 Task: Look for space in Niscemi, Italy from 4th June, 2023 to 15th June, 2023 for 2 adults in price range Rs.10000 to Rs.15000. Place can be entire place with 1  bedroom having 1 bed and 1 bathroom. Property type can be house, flat, guest house, hotel. Booking option can be shelf check-in. Required host language is English.
Action: Mouse moved to (470, 79)
Screenshot: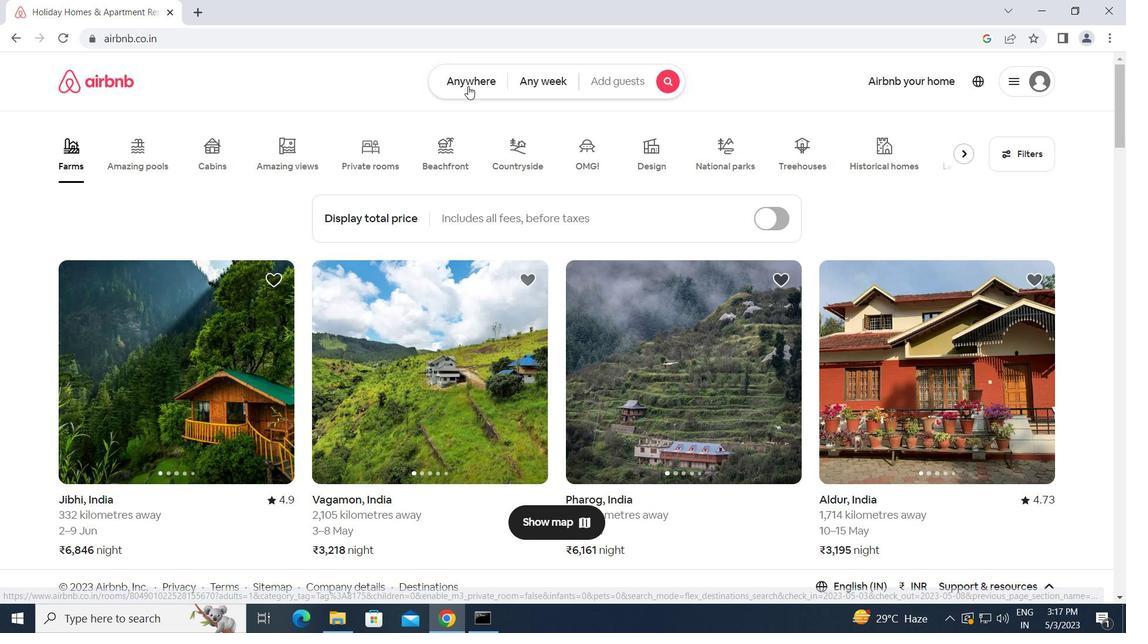 
Action: Mouse pressed left at (470, 79)
Screenshot: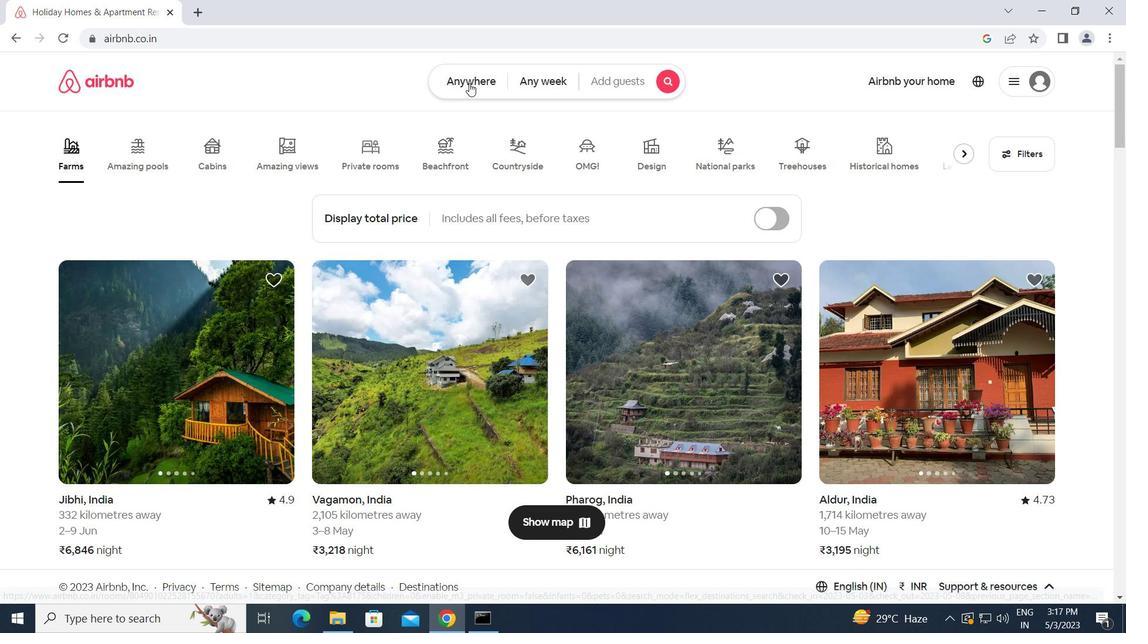 
Action: Mouse moved to (412, 124)
Screenshot: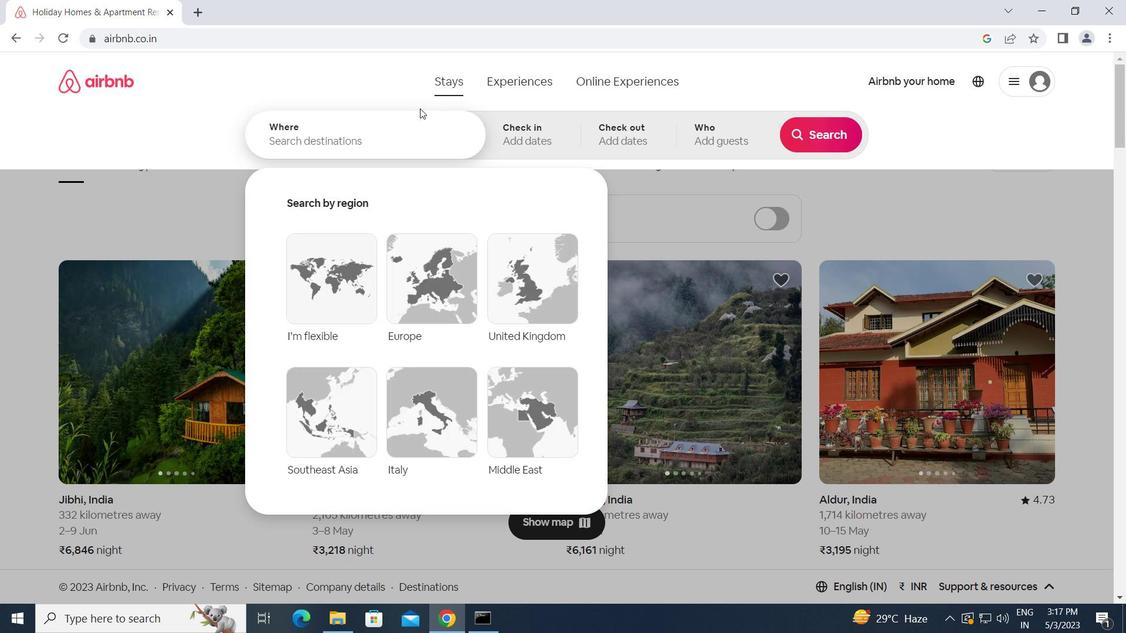 
Action: Mouse pressed left at (412, 124)
Screenshot: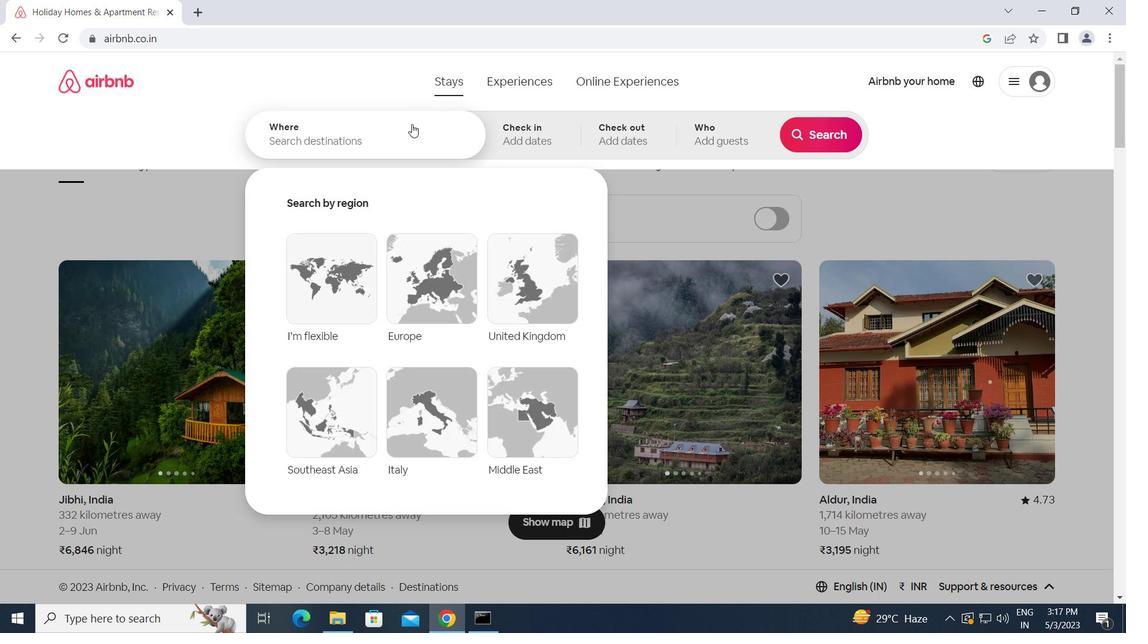 
Action: Key pressed <Key.caps_lock>n<Key.caps_lock>iscemi,<Key.space><Key.caps_lock>i<Key.caps_lock>taly<Key.enter>
Screenshot: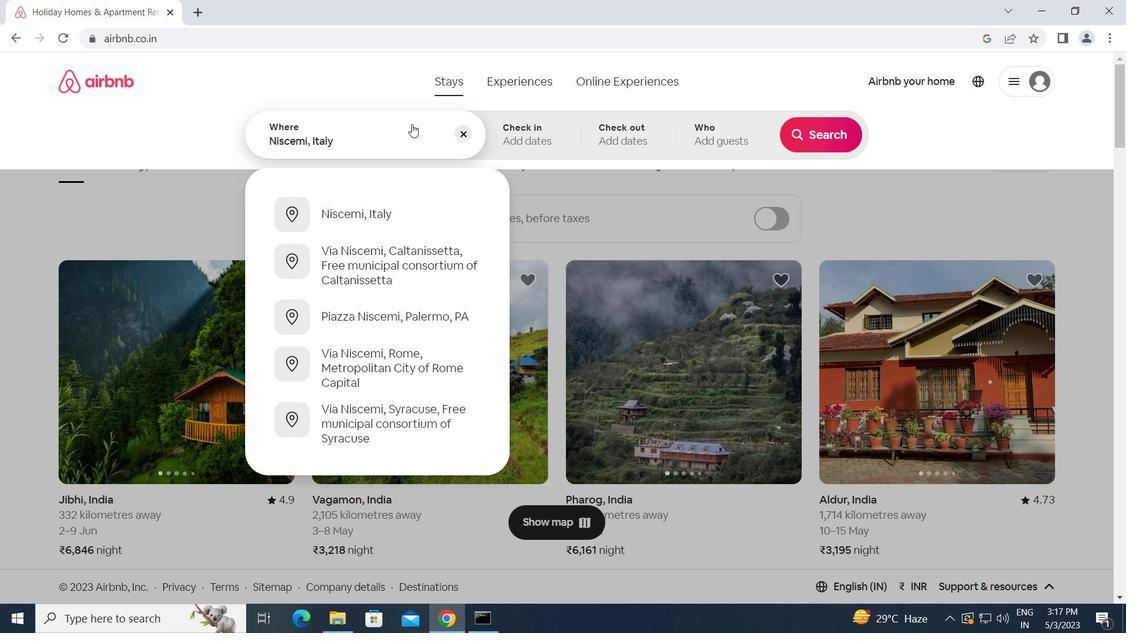 
Action: Mouse moved to (591, 351)
Screenshot: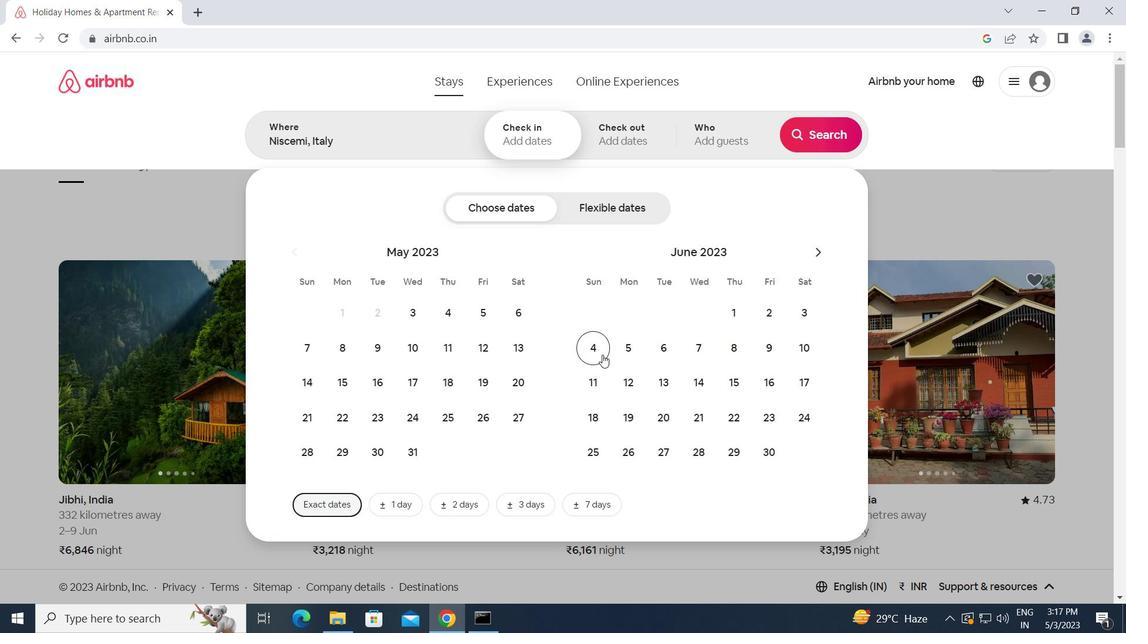 
Action: Mouse pressed left at (591, 351)
Screenshot: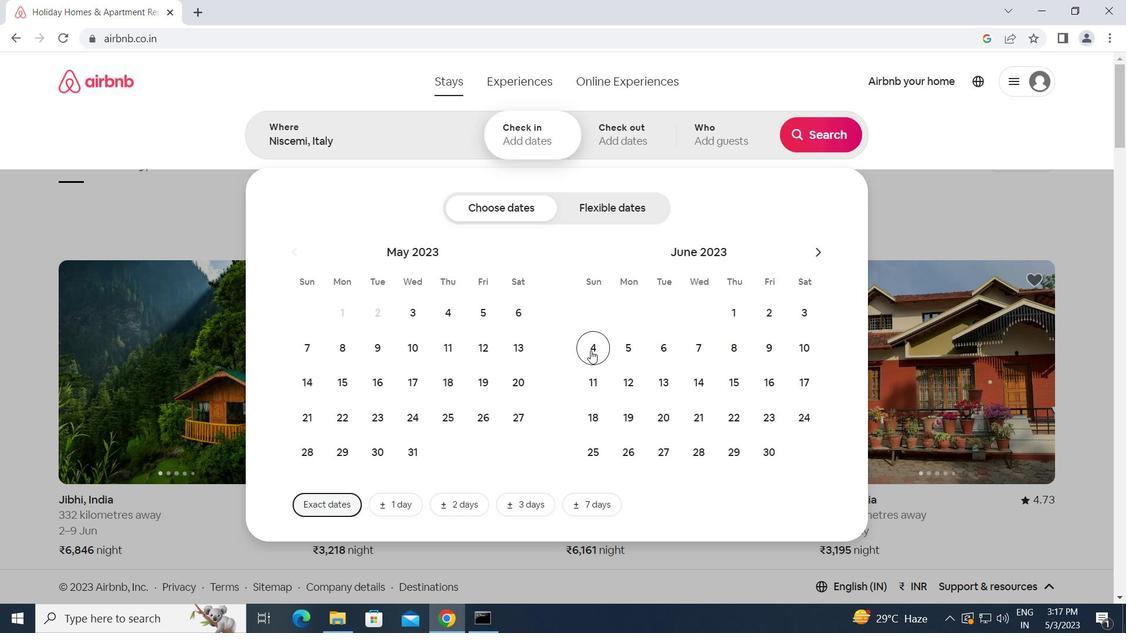 
Action: Mouse moved to (731, 382)
Screenshot: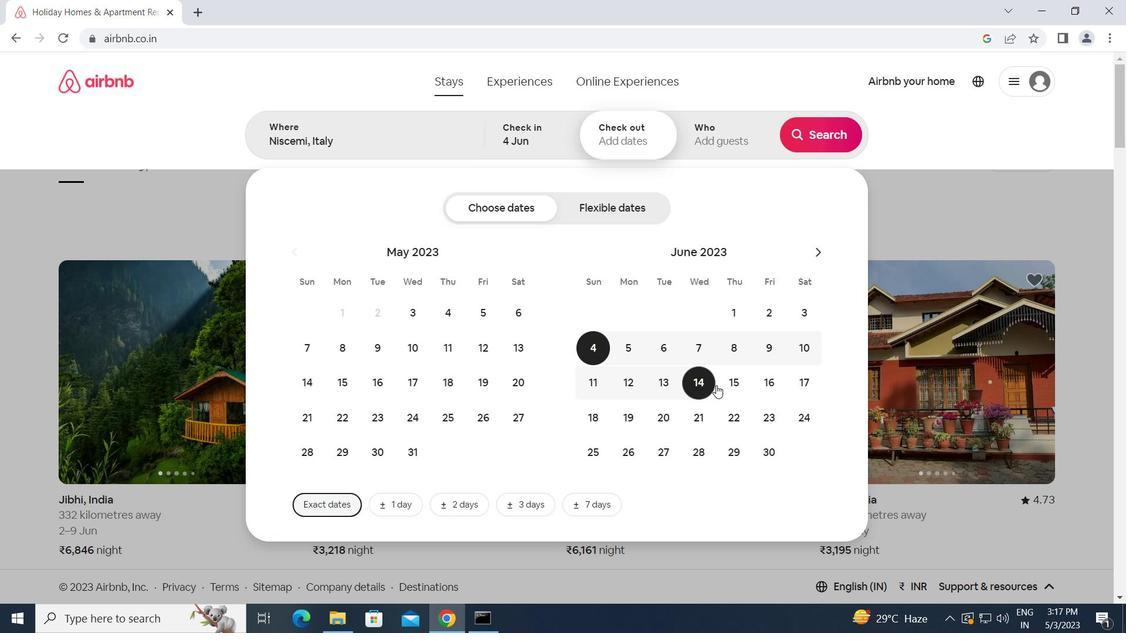 
Action: Mouse pressed left at (731, 382)
Screenshot: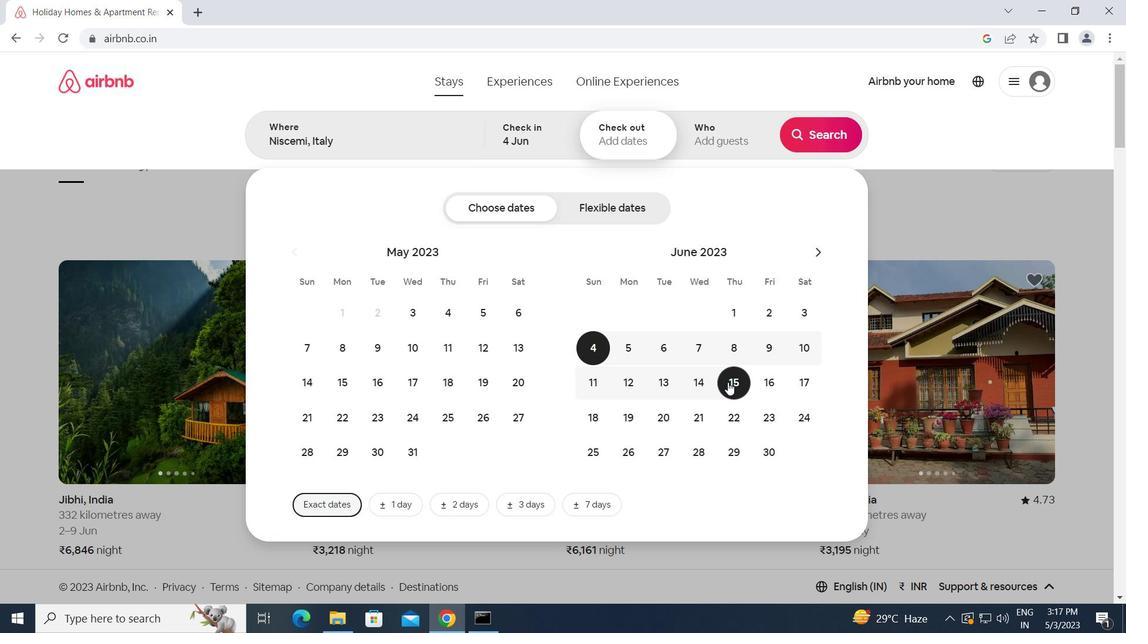 
Action: Mouse moved to (707, 144)
Screenshot: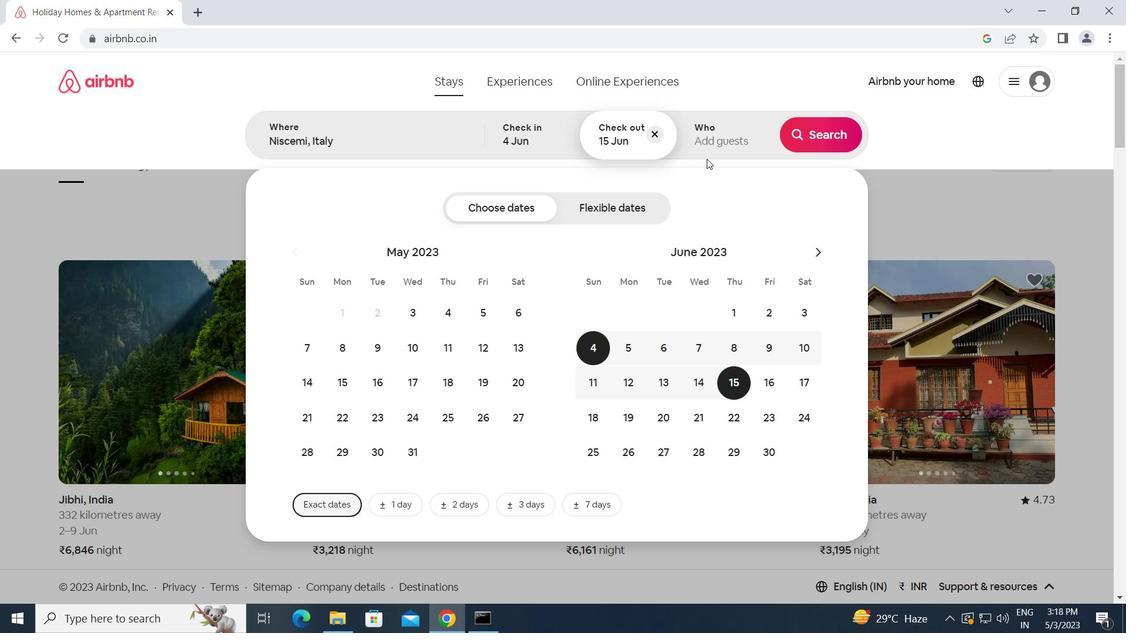 
Action: Mouse pressed left at (707, 144)
Screenshot: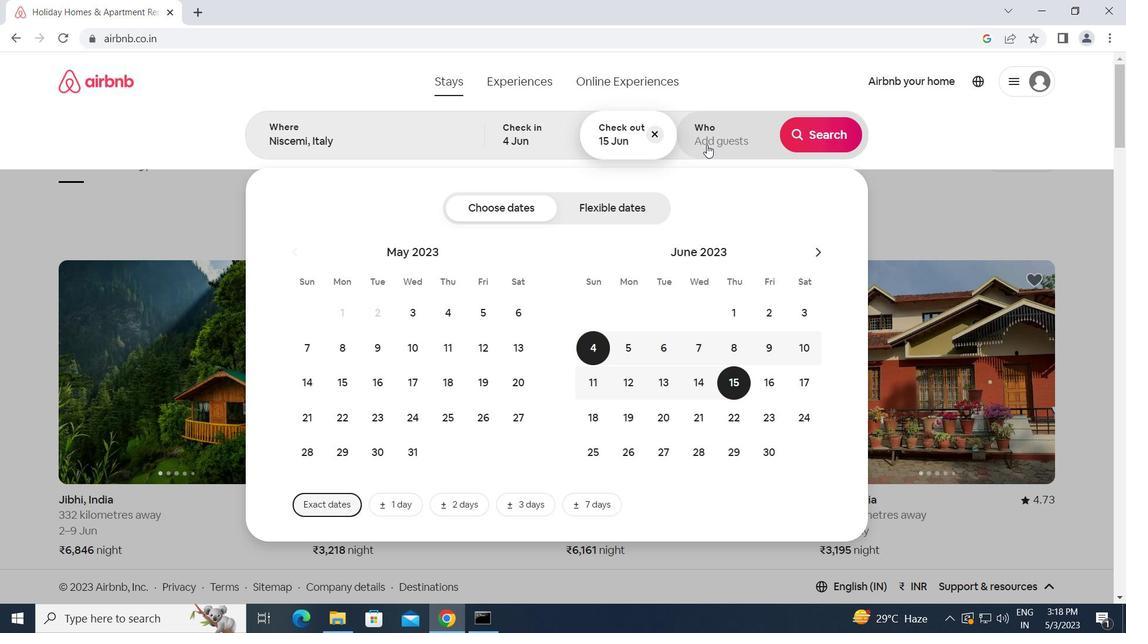 
Action: Mouse moved to (829, 208)
Screenshot: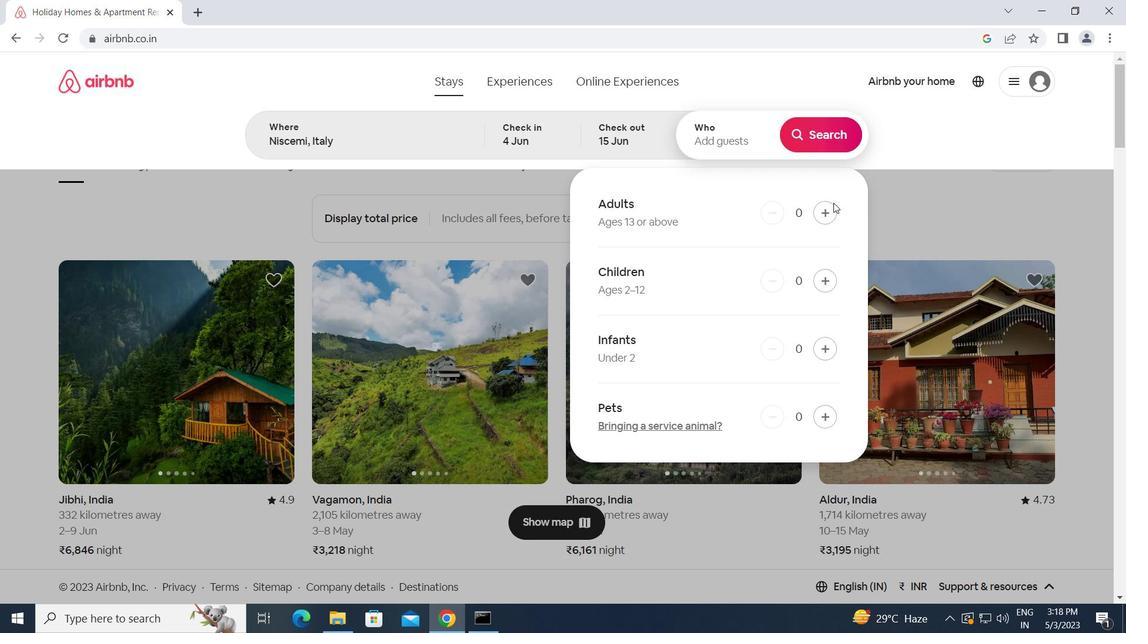 
Action: Mouse pressed left at (829, 208)
Screenshot: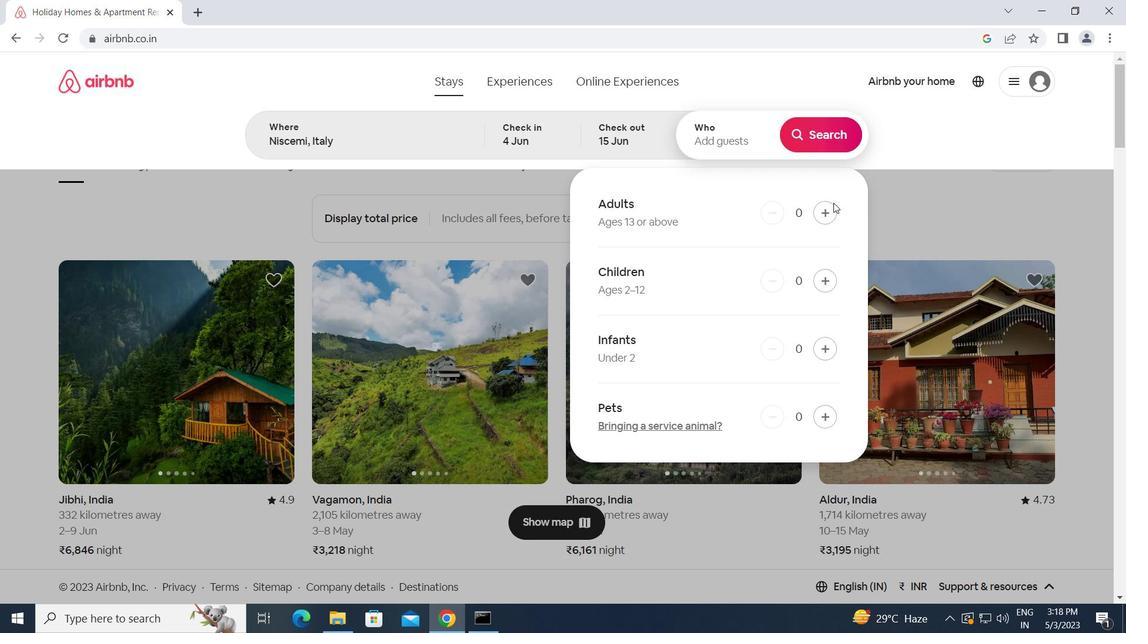 
Action: Mouse pressed left at (829, 208)
Screenshot: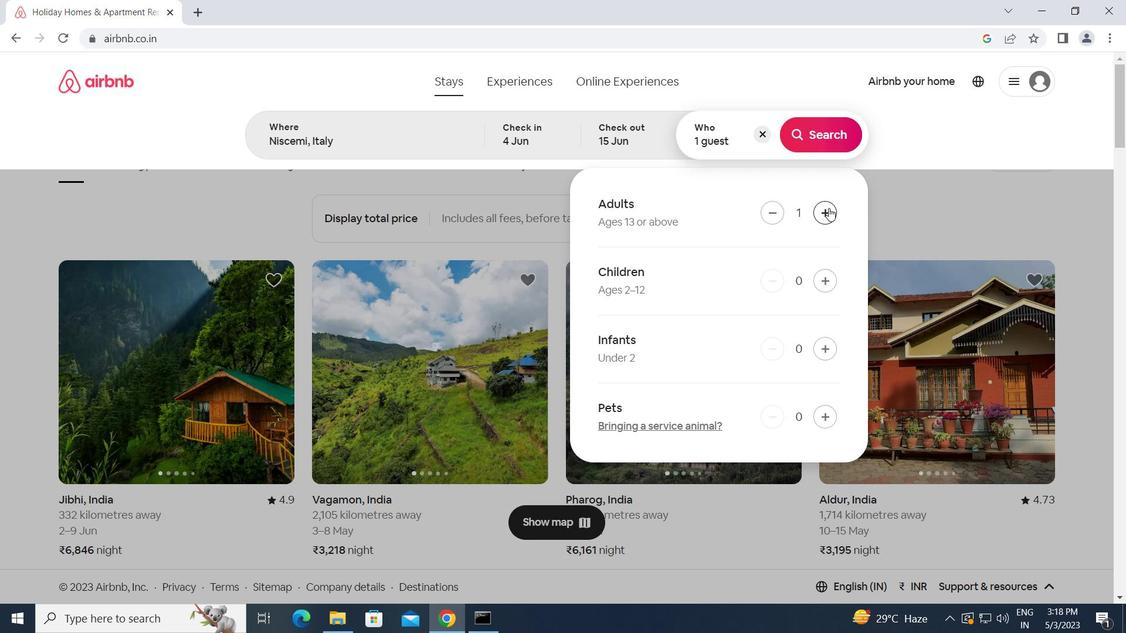 
Action: Mouse moved to (819, 142)
Screenshot: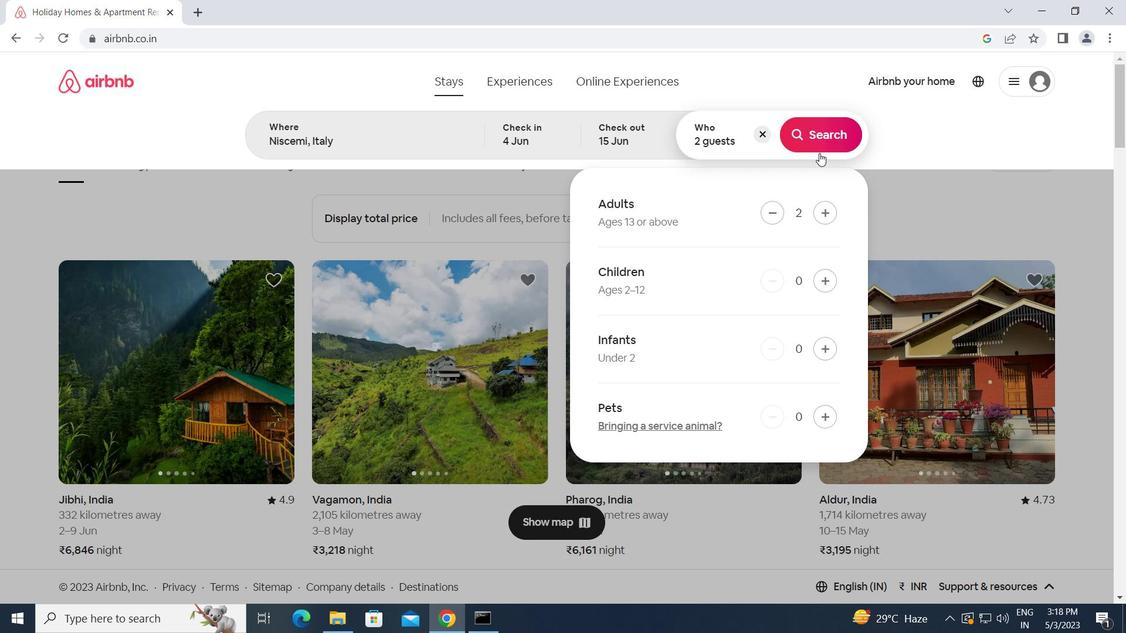 
Action: Mouse pressed left at (819, 142)
Screenshot: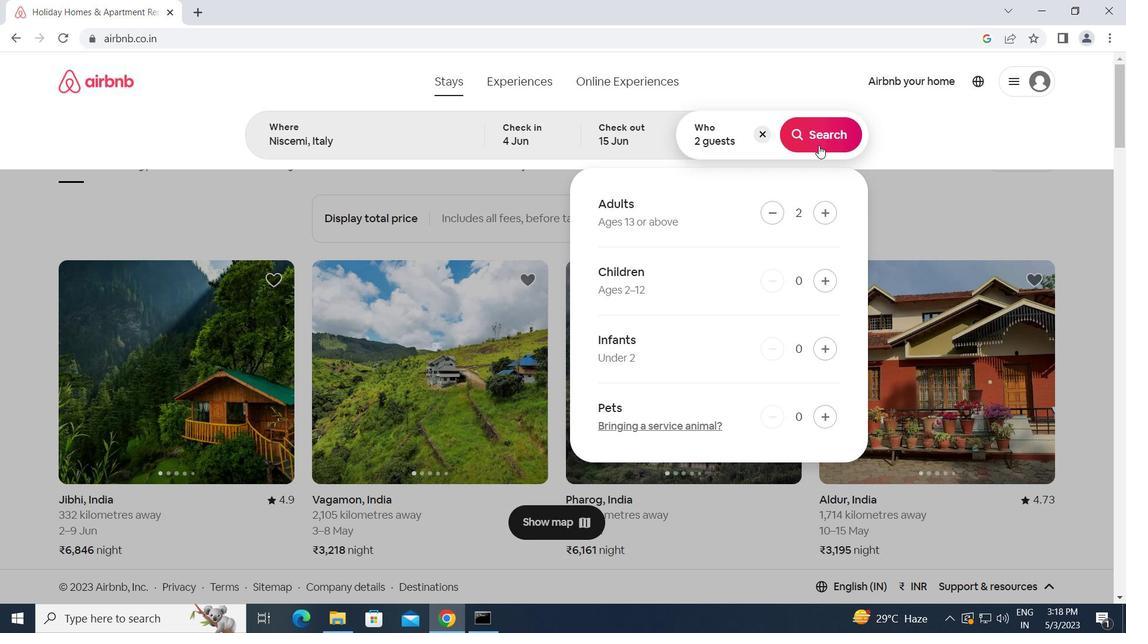 
Action: Mouse moved to (1048, 142)
Screenshot: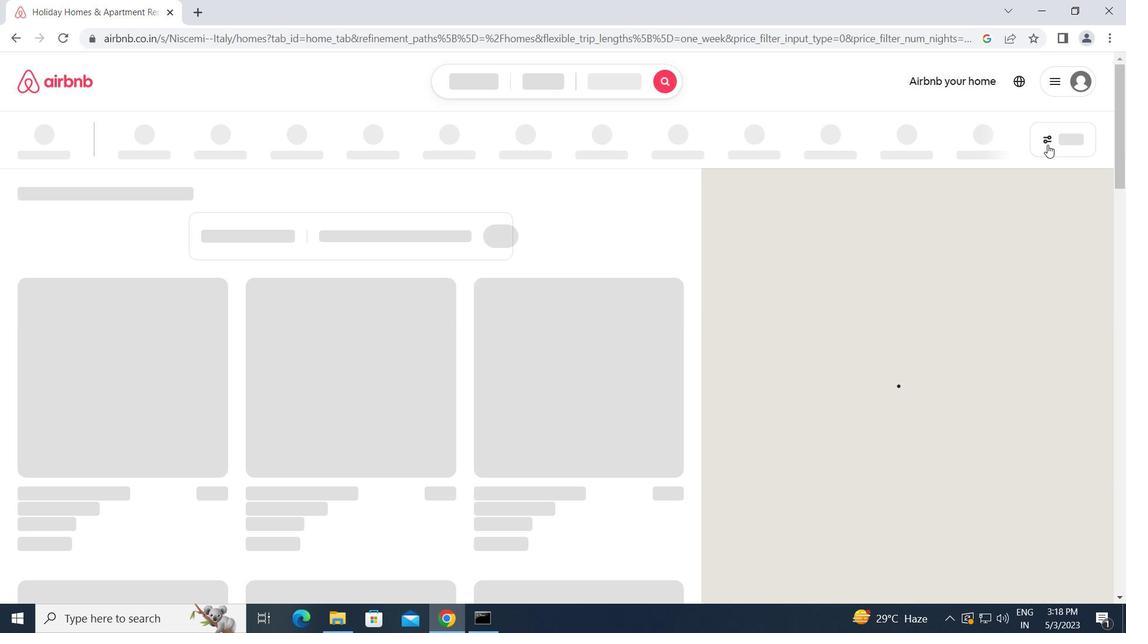 
Action: Mouse pressed left at (1048, 142)
Screenshot: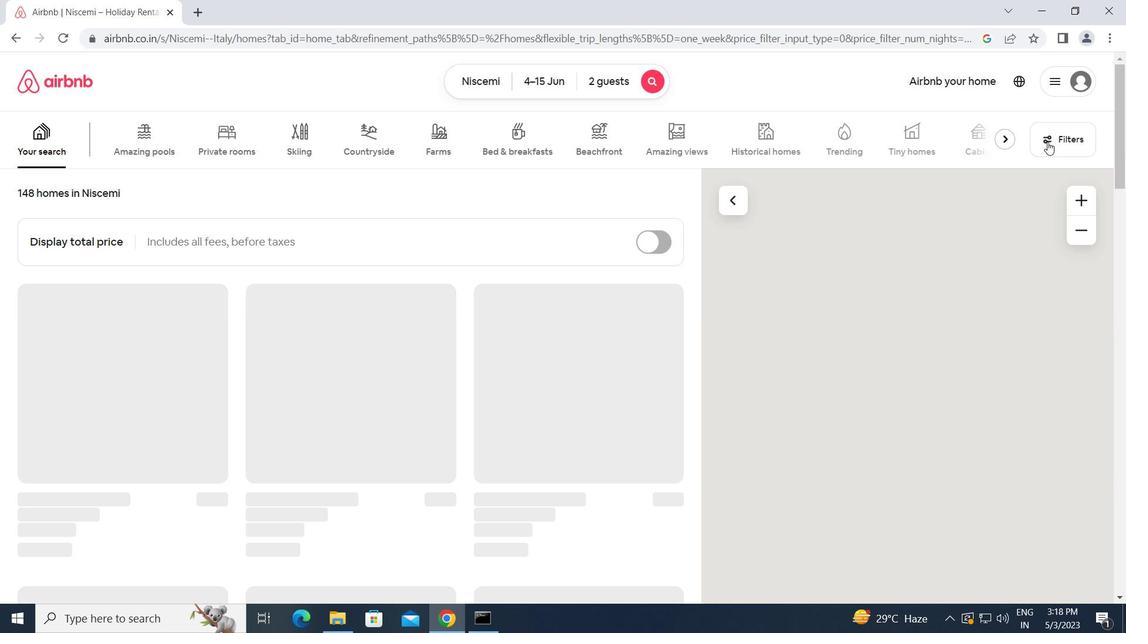 
Action: Mouse moved to (383, 325)
Screenshot: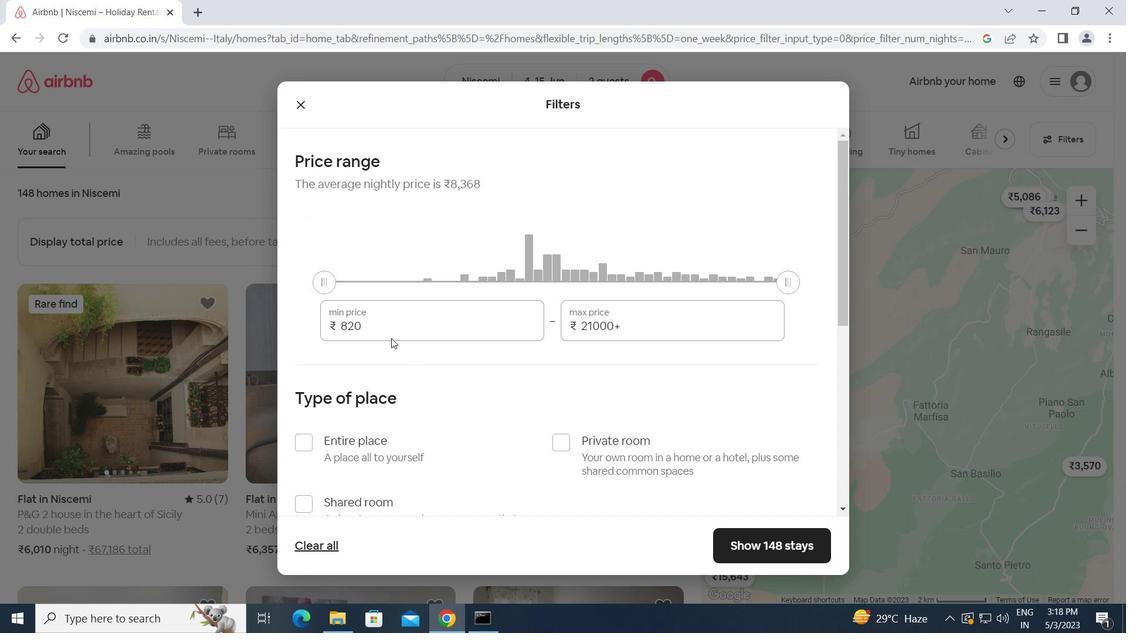 
Action: Mouse pressed left at (383, 325)
Screenshot: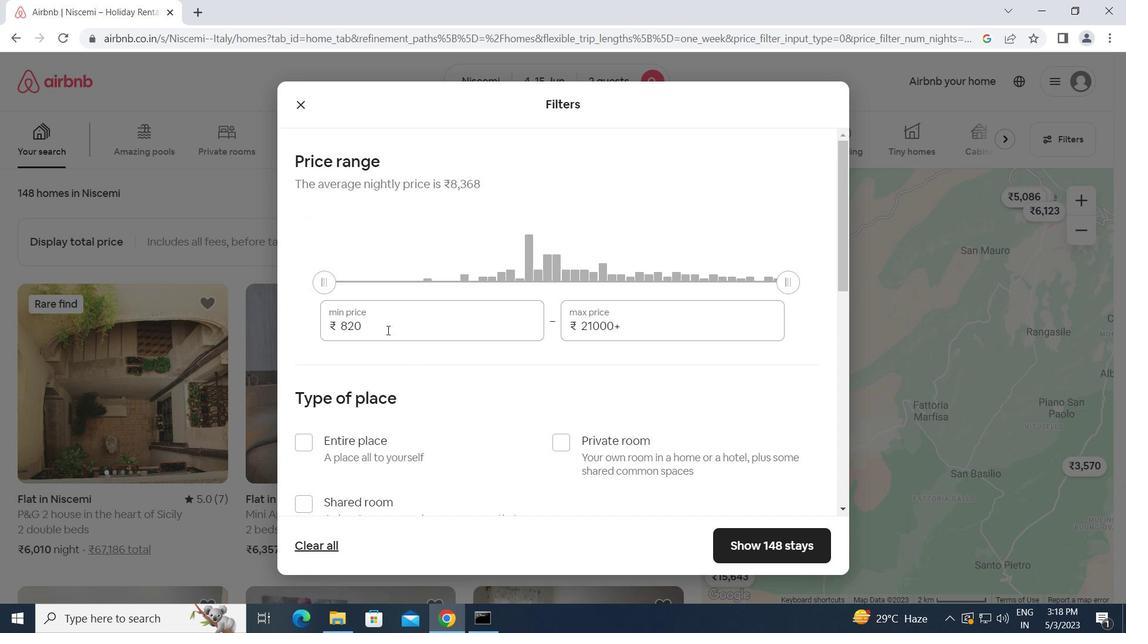 
Action: Mouse moved to (332, 327)
Screenshot: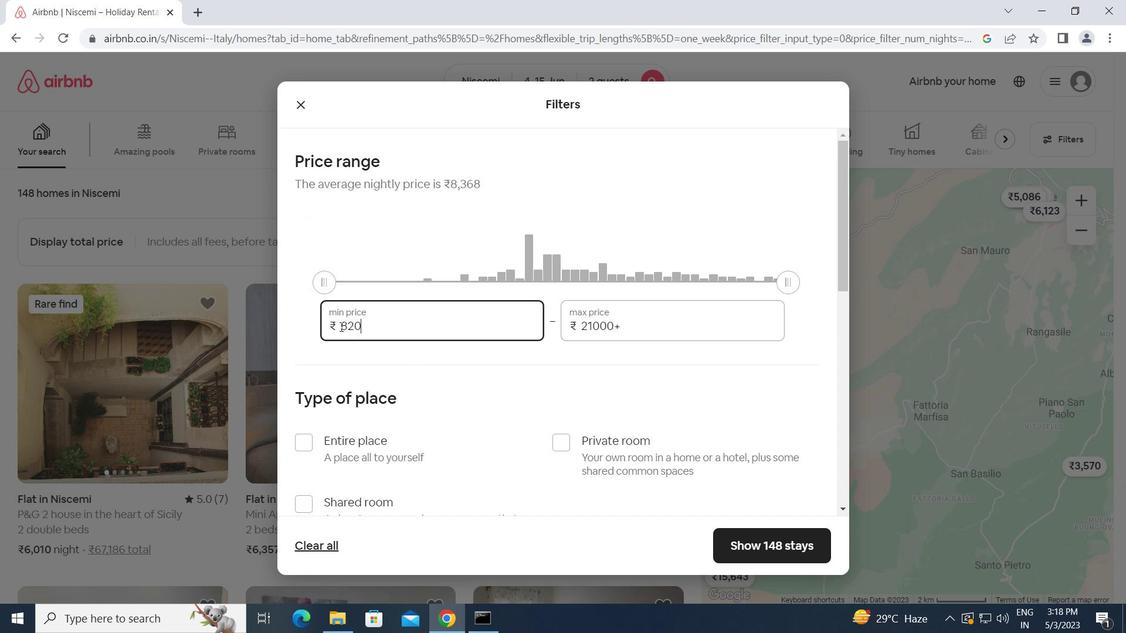 
Action: Key pressed 10000<Key.tab>15000
Screenshot: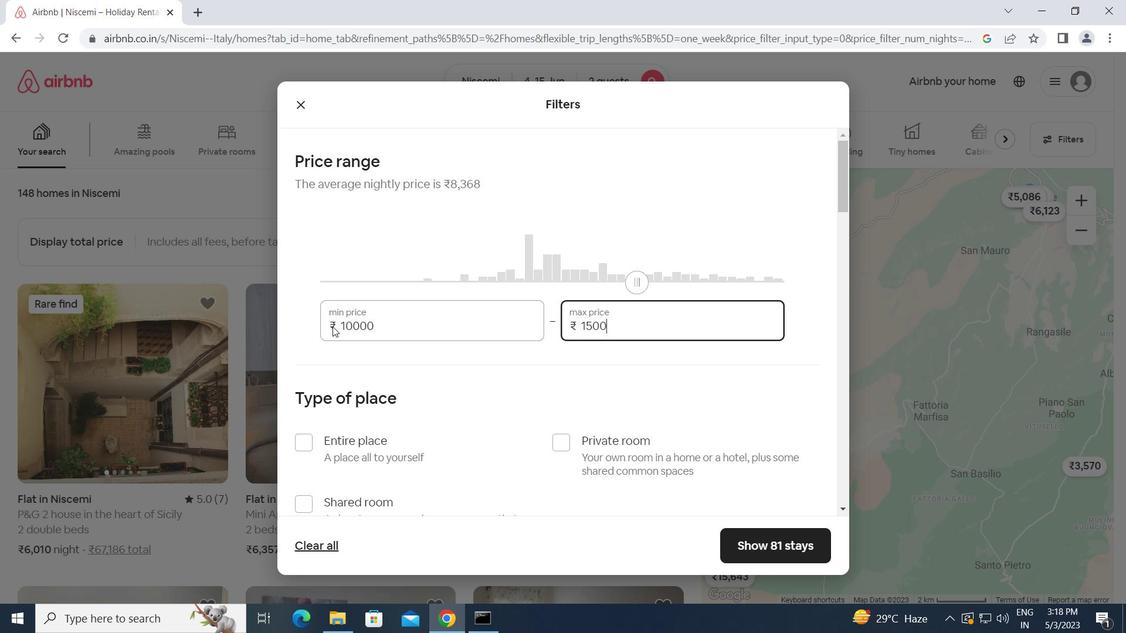 
Action: Mouse moved to (309, 443)
Screenshot: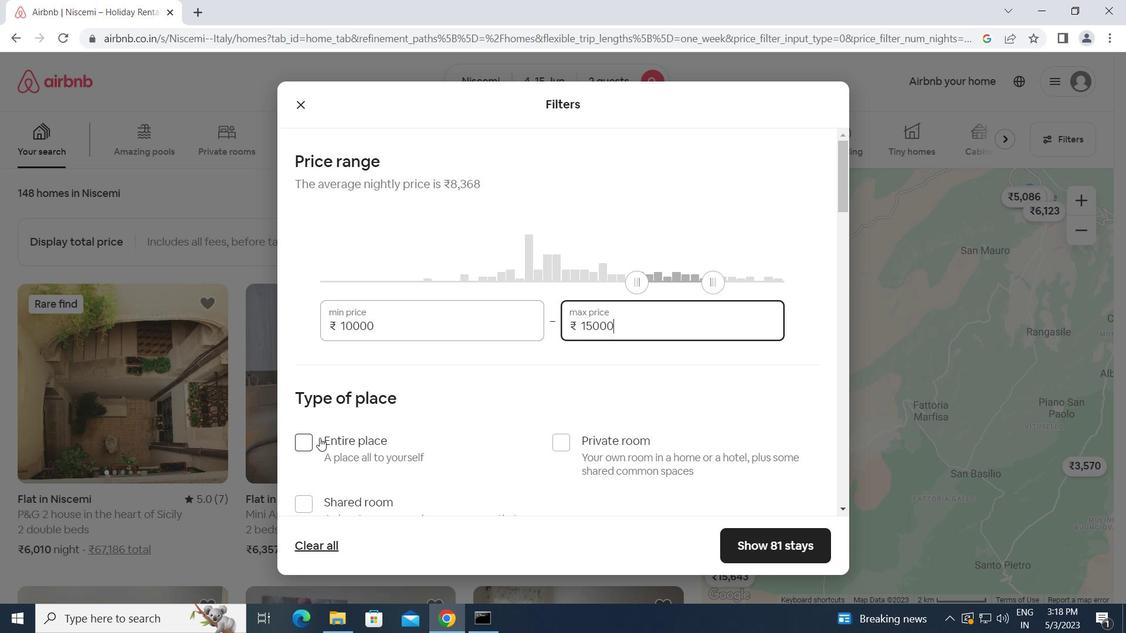 
Action: Mouse pressed left at (309, 443)
Screenshot: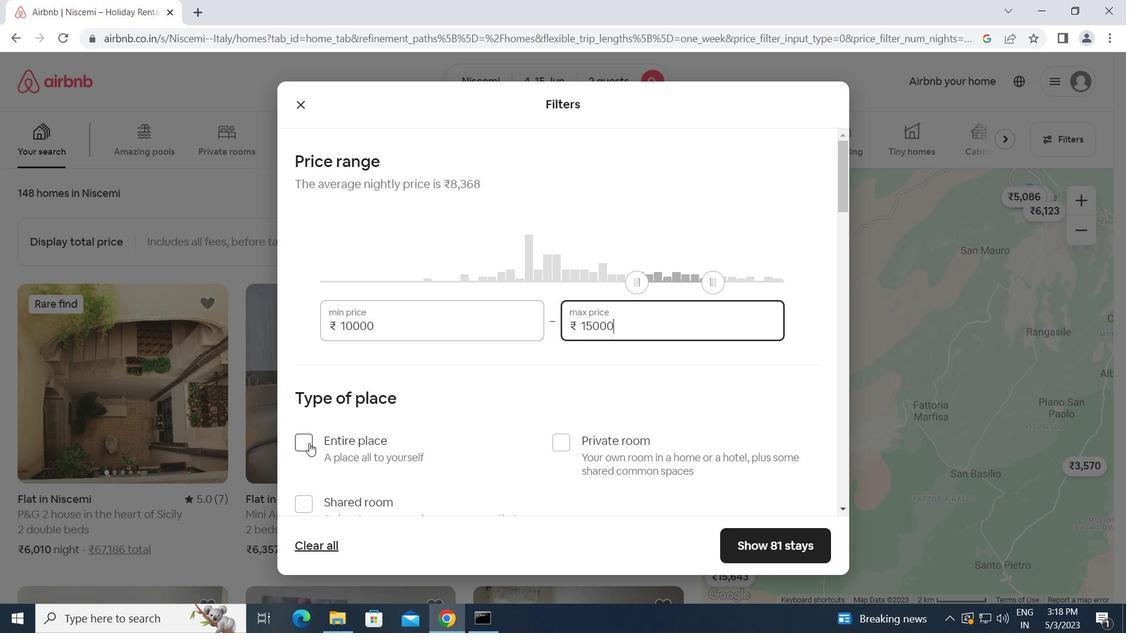 
Action: Mouse moved to (423, 441)
Screenshot: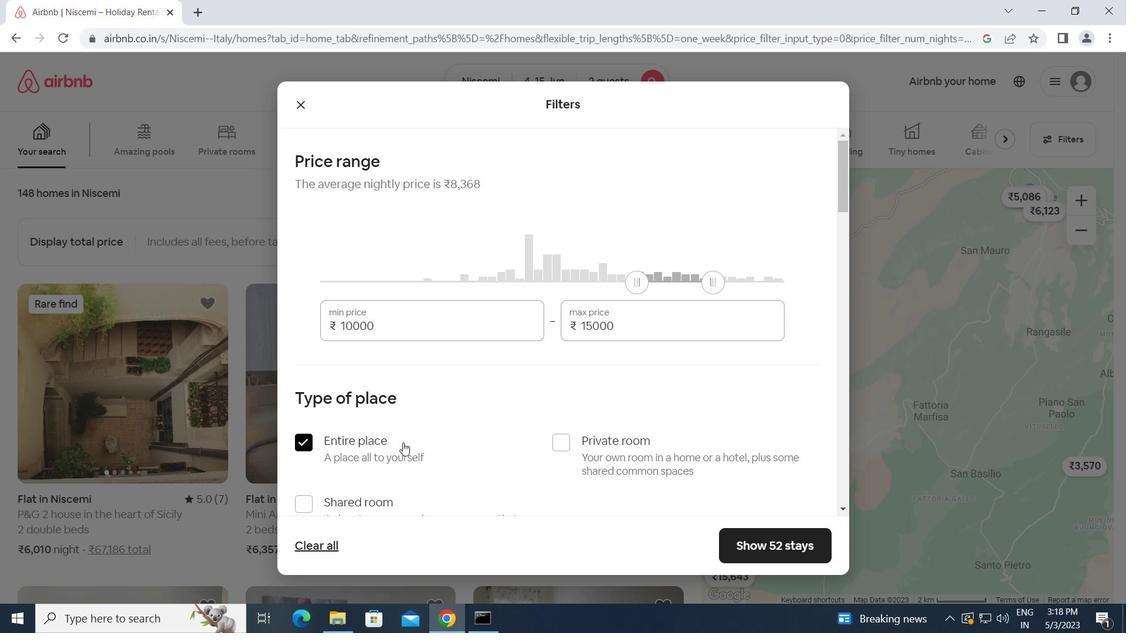 
Action: Mouse scrolled (423, 440) with delta (0, 0)
Screenshot: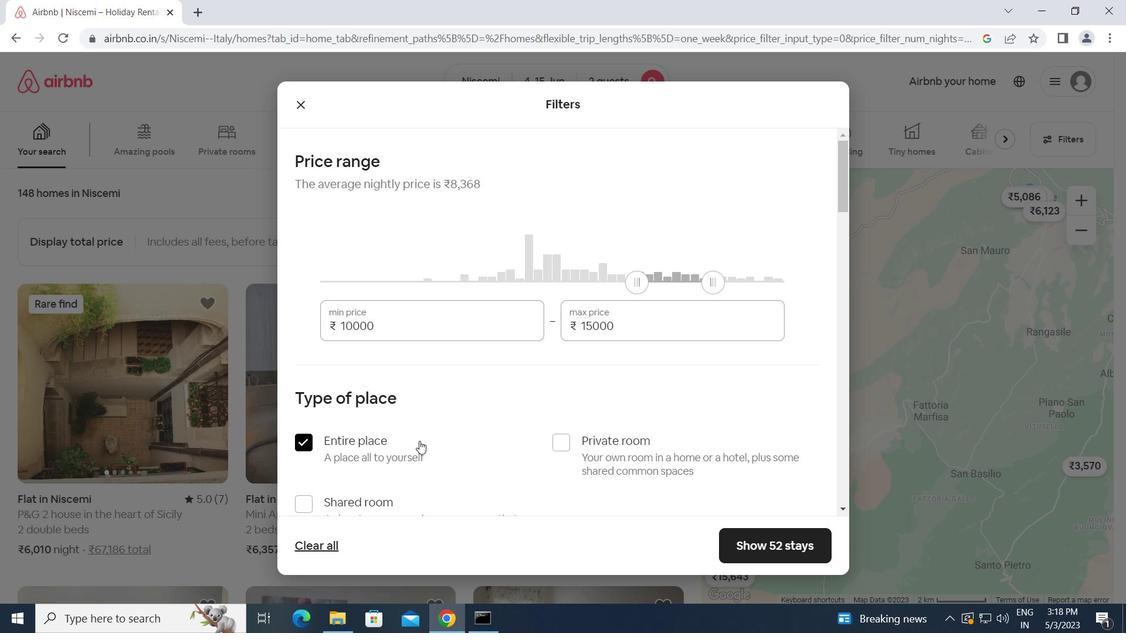 
Action: Mouse scrolled (423, 440) with delta (0, 0)
Screenshot: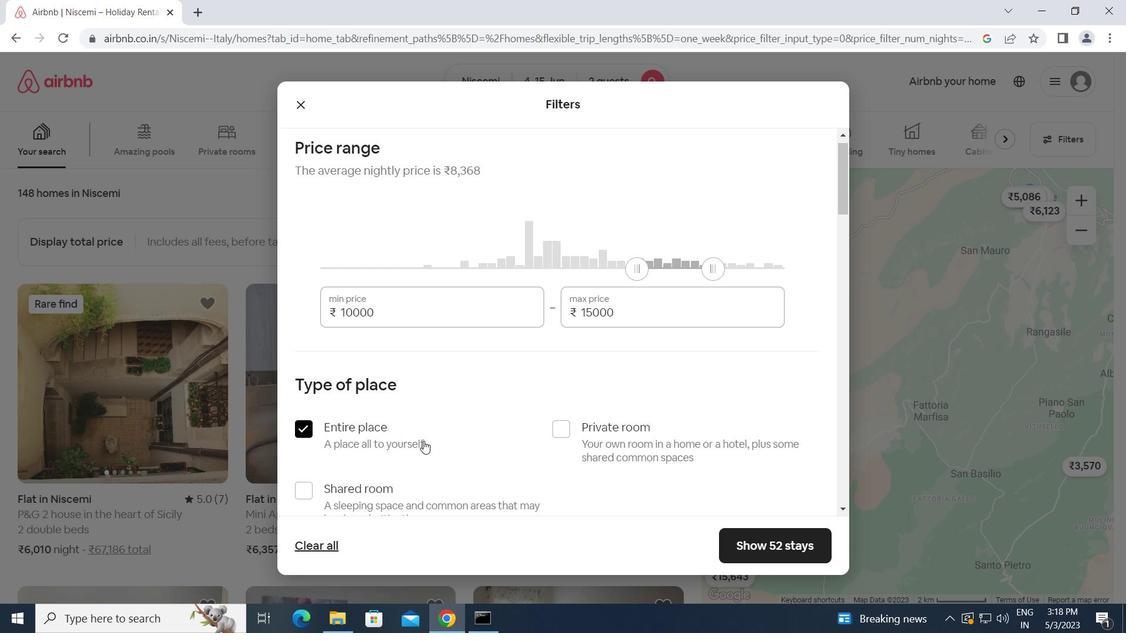 
Action: Mouse scrolled (423, 440) with delta (0, 0)
Screenshot: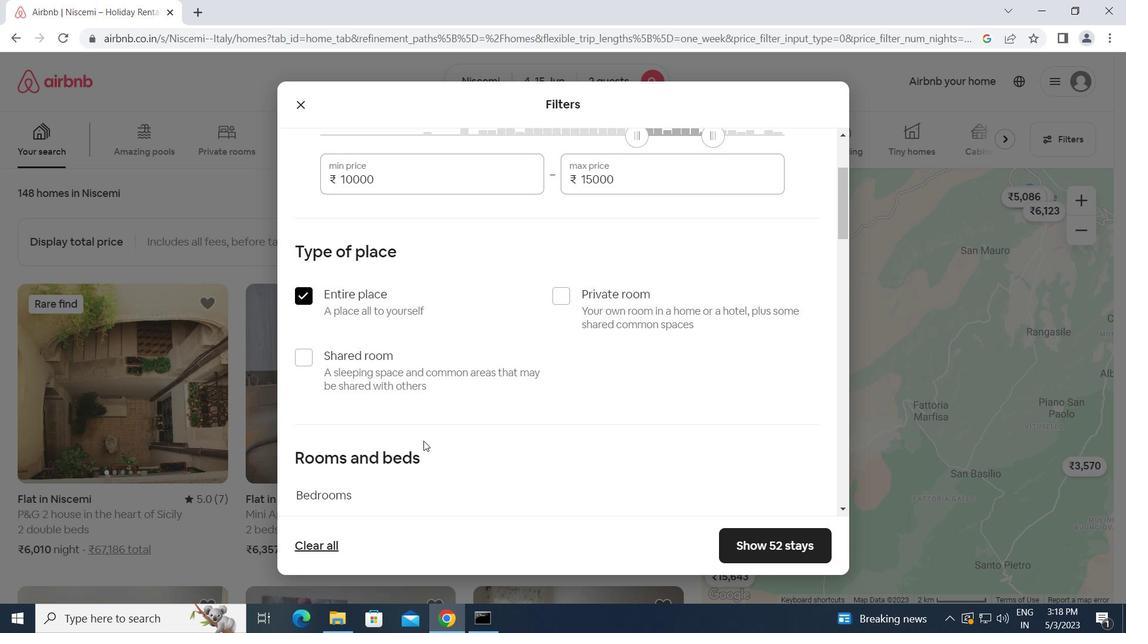 
Action: Mouse scrolled (423, 440) with delta (0, 0)
Screenshot: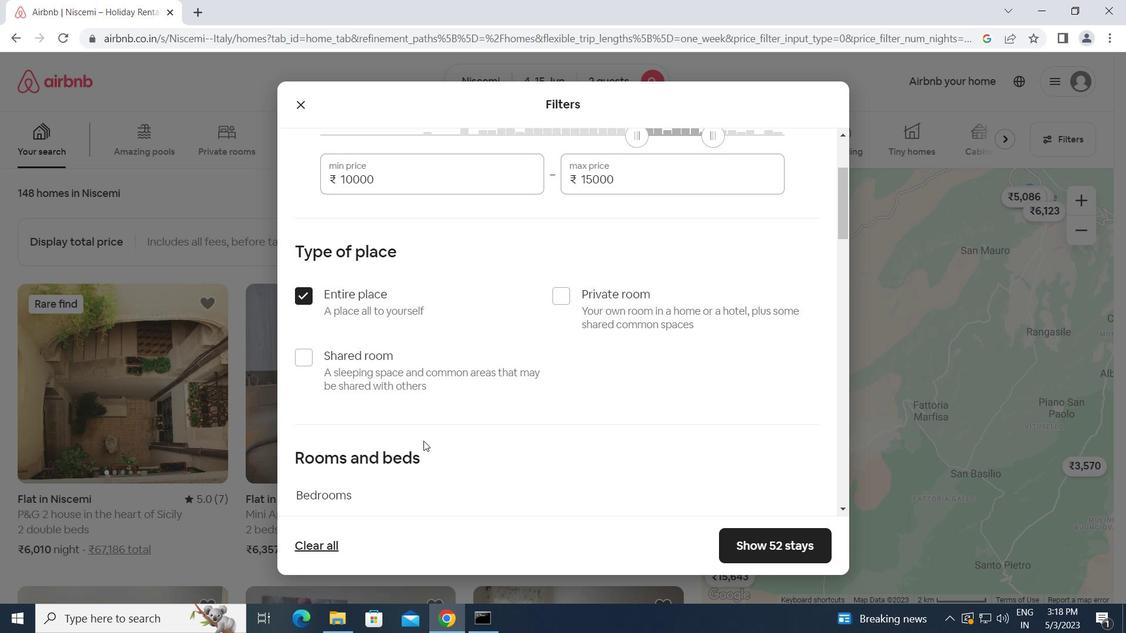 
Action: Mouse moved to (391, 396)
Screenshot: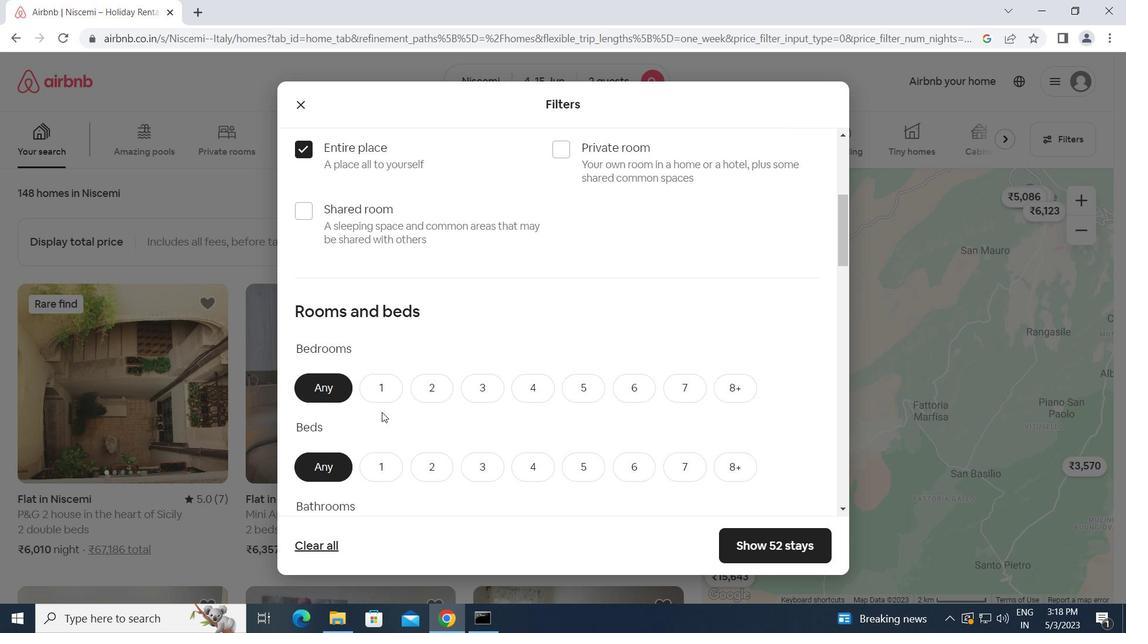 
Action: Mouse pressed left at (391, 396)
Screenshot: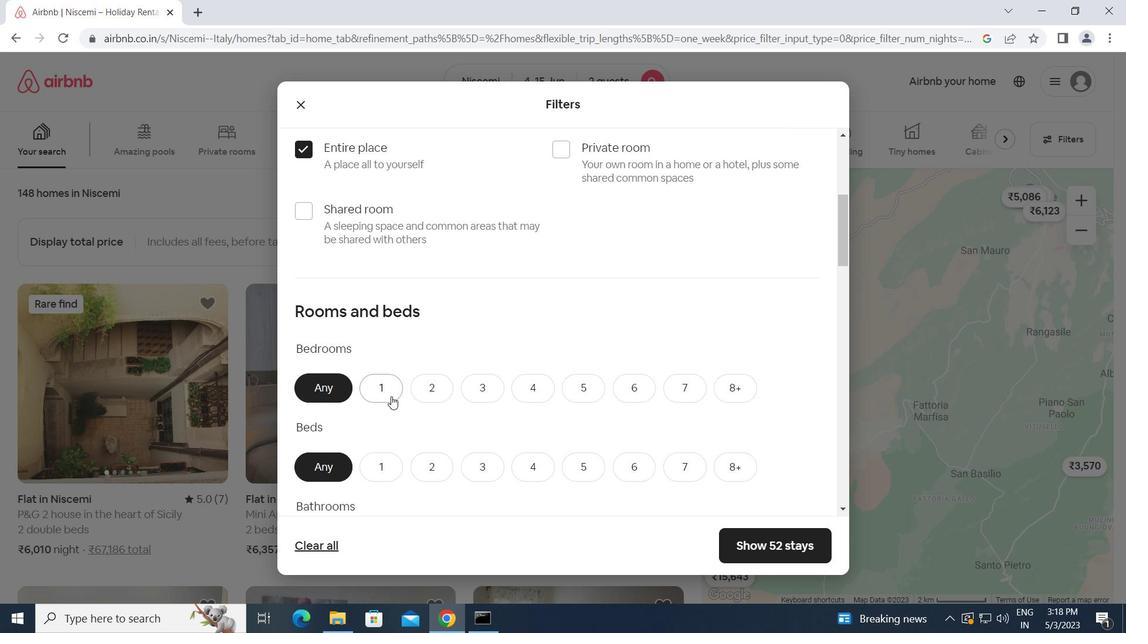
Action: Mouse moved to (386, 463)
Screenshot: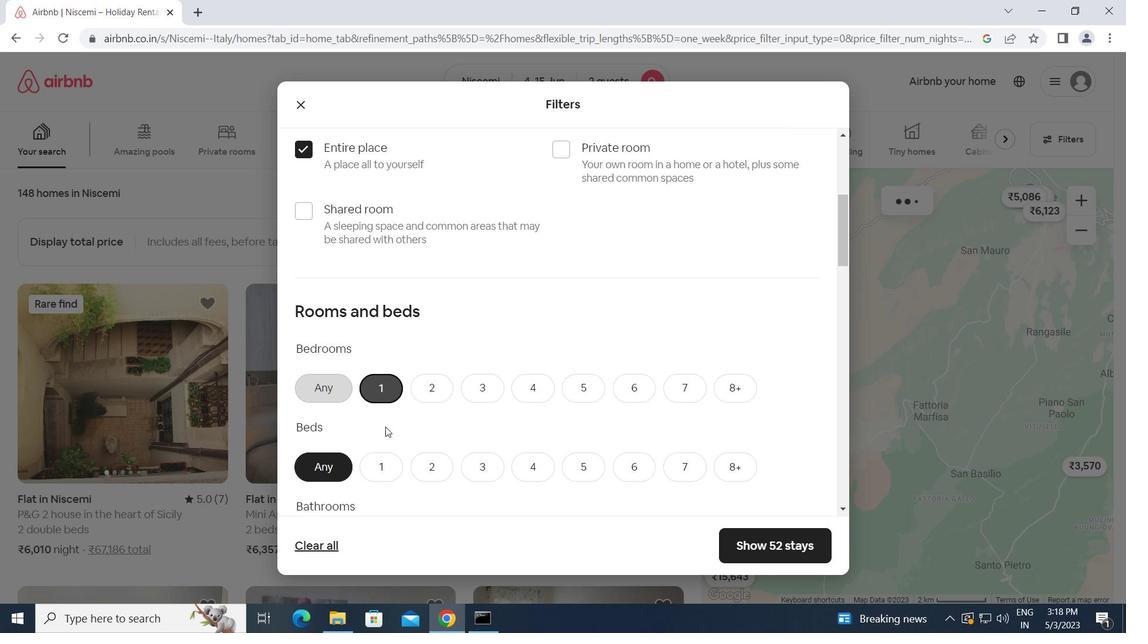 
Action: Mouse pressed left at (386, 463)
Screenshot: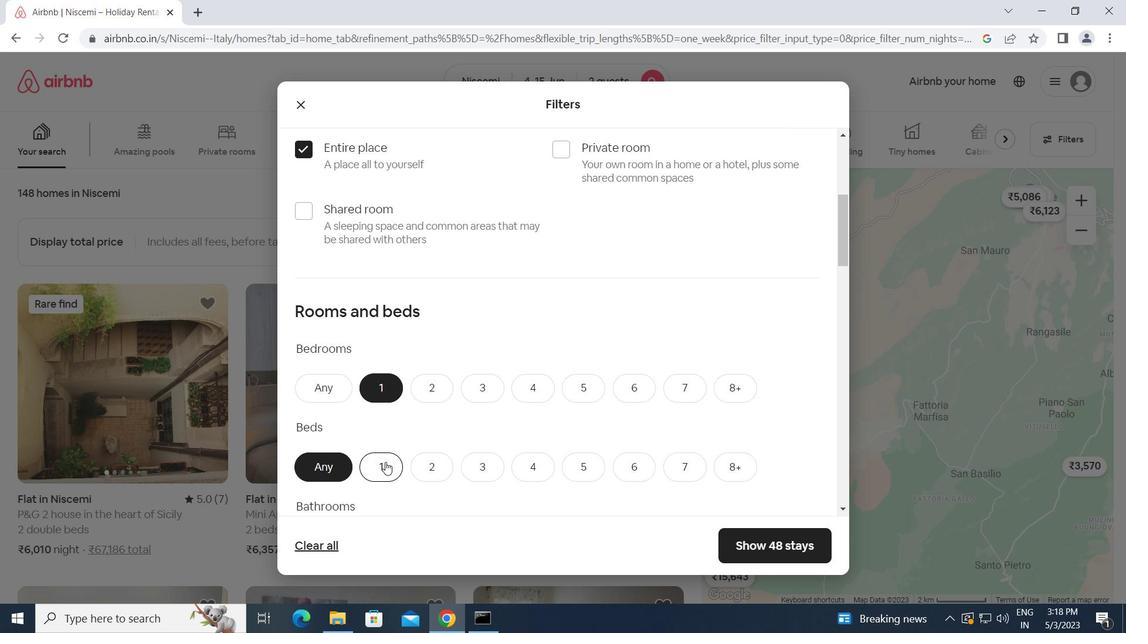 
Action: Mouse scrolled (386, 462) with delta (0, 0)
Screenshot: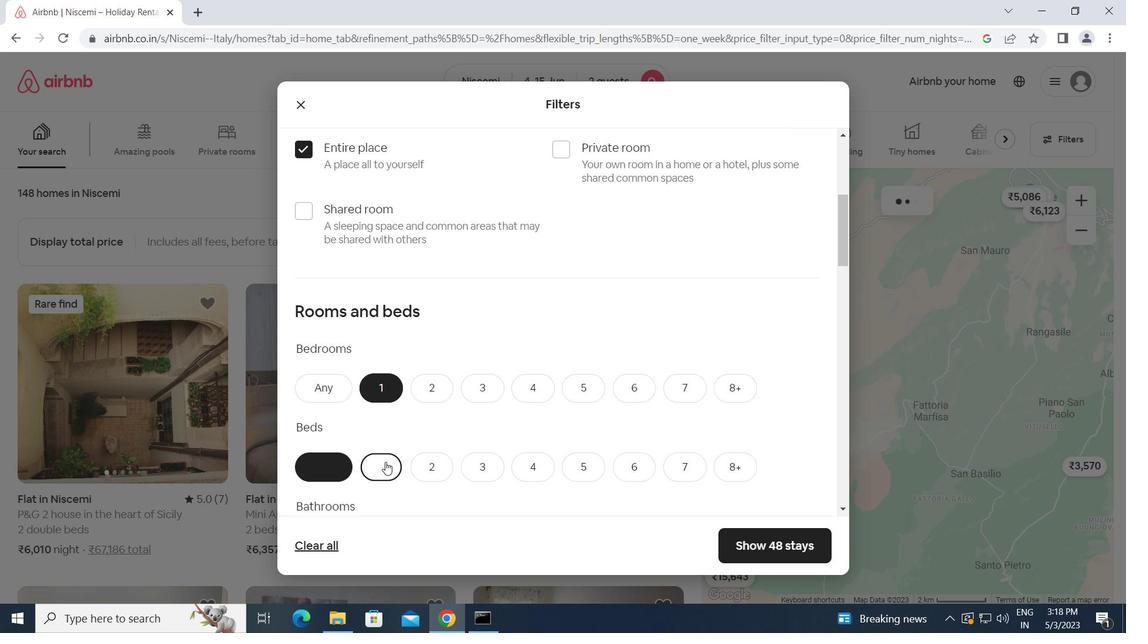 
Action: Mouse scrolled (386, 462) with delta (0, 0)
Screenshot: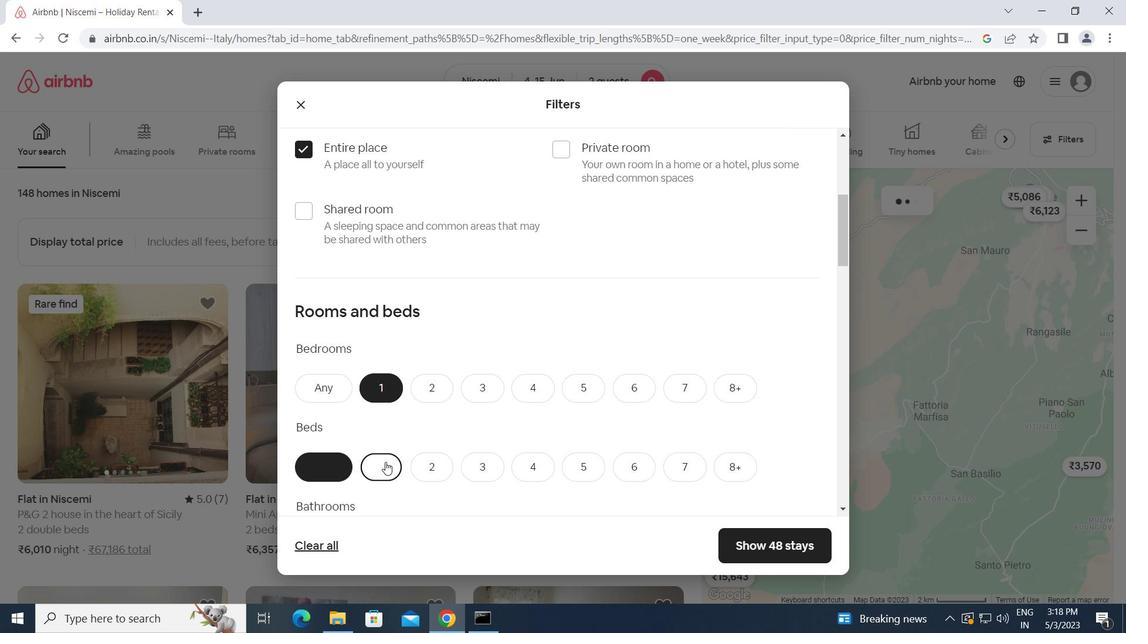 
Action: Mouse moved to (386, 403)
Screenshot: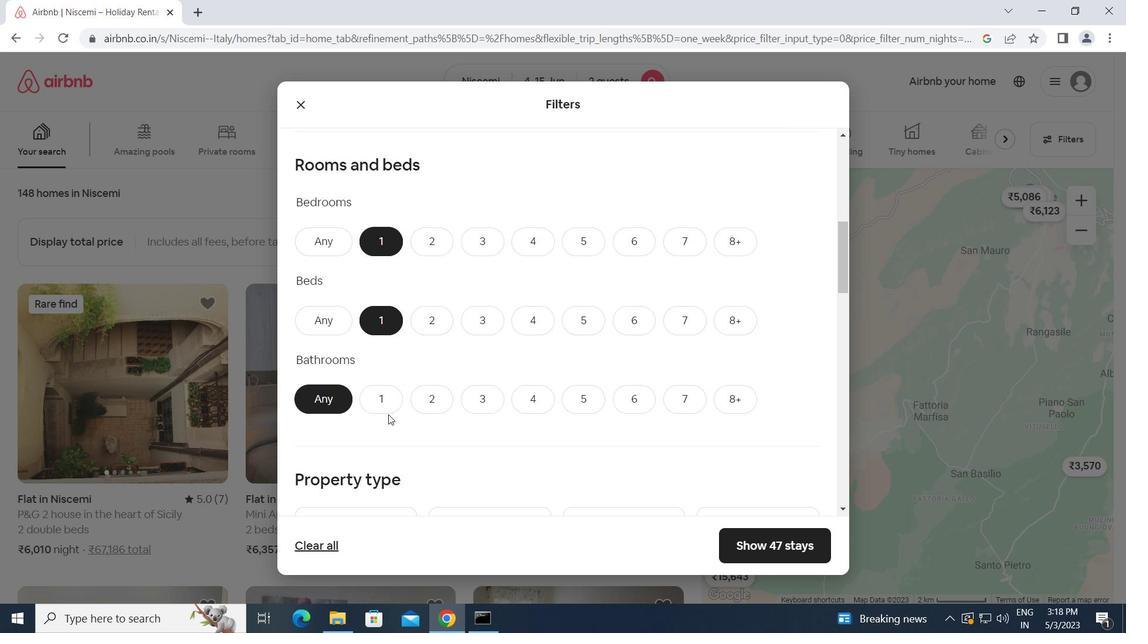 
Action: Mouse pressed left at (386, 403)
Screenshot: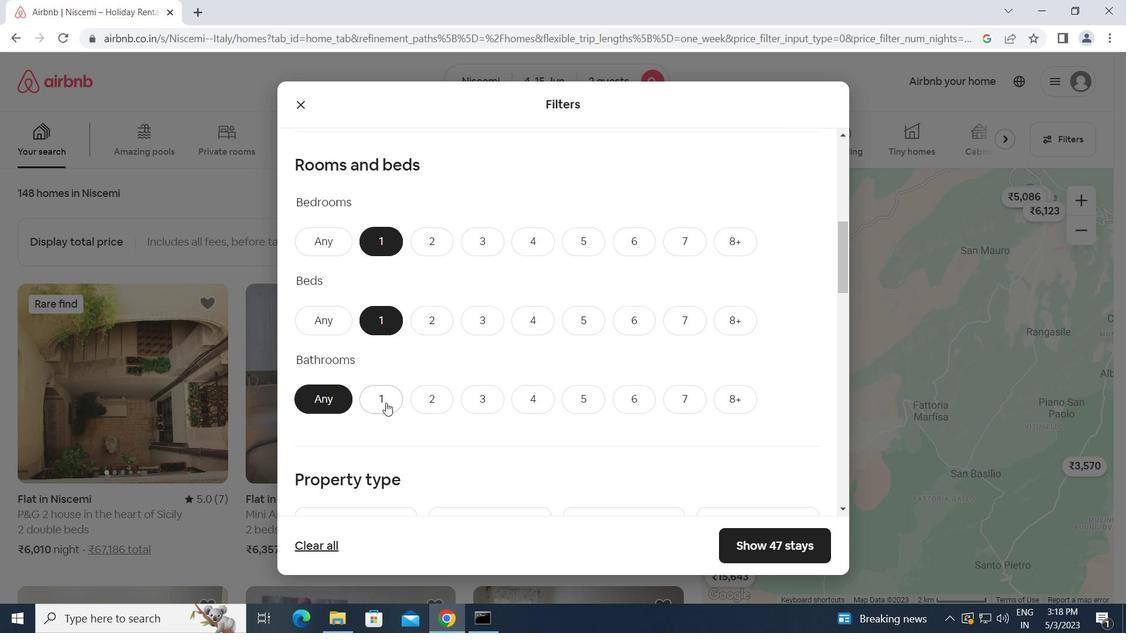 
Action: Mouse moved to (433, 443)
Screenshot: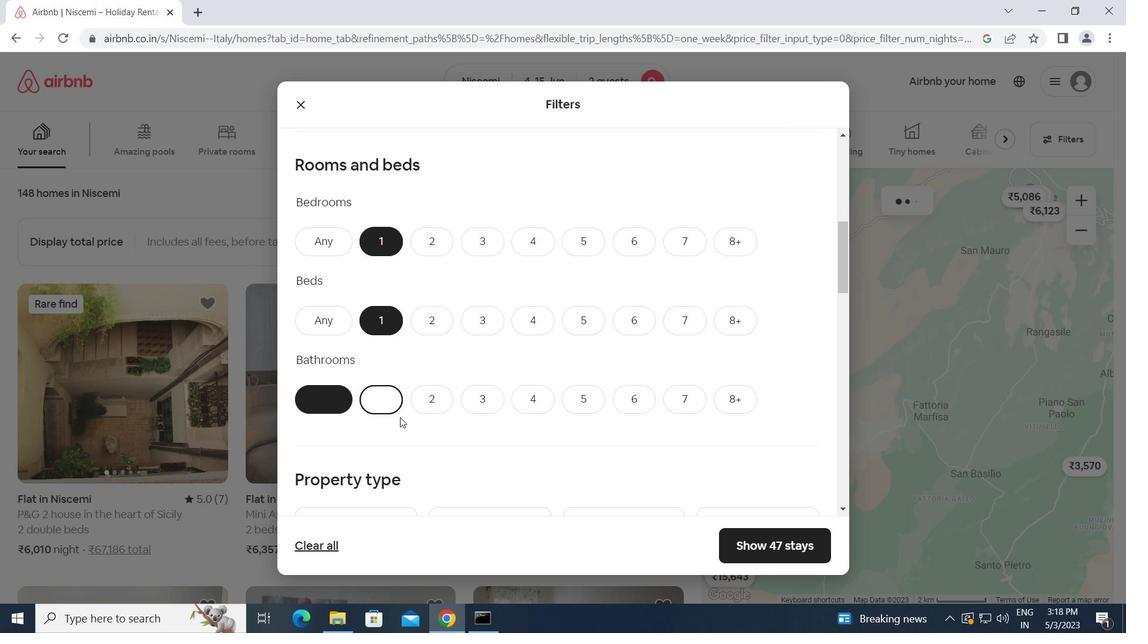 
Action: Mouse scrolled (433, 442) with delta (0, 0)
Screenshot: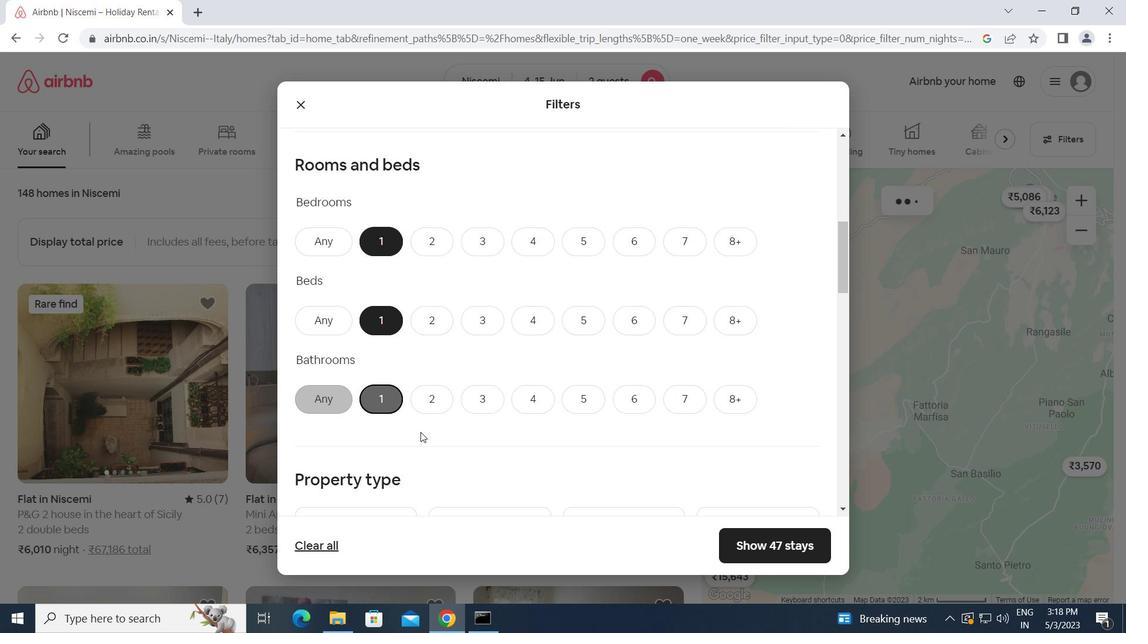 
Action: Mouse scrolled (433, 442) with delta (0, 0)
Screenshot: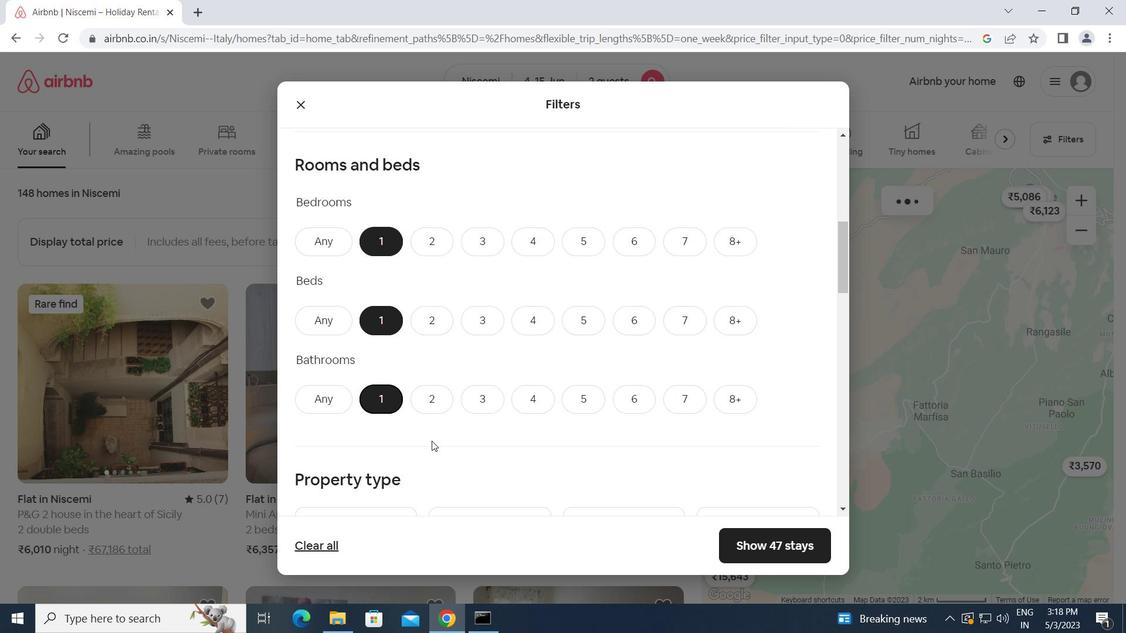 
Action: Mouse moved to (365, 416)
Screenshot: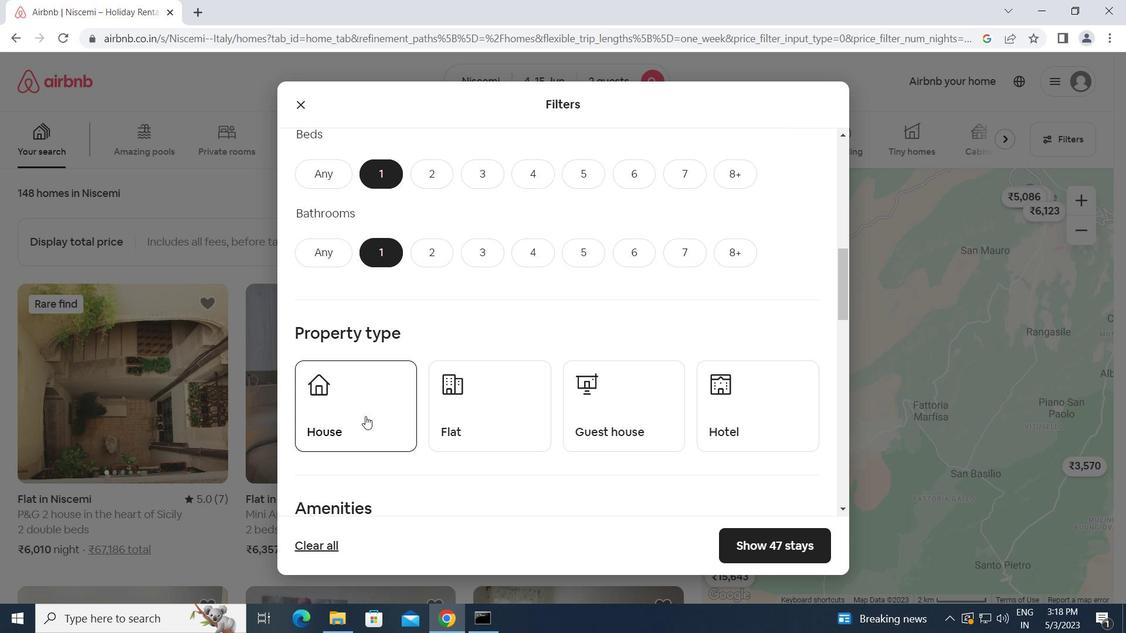 
Action: Mouse pressed left at (365, 416)
Screenshot: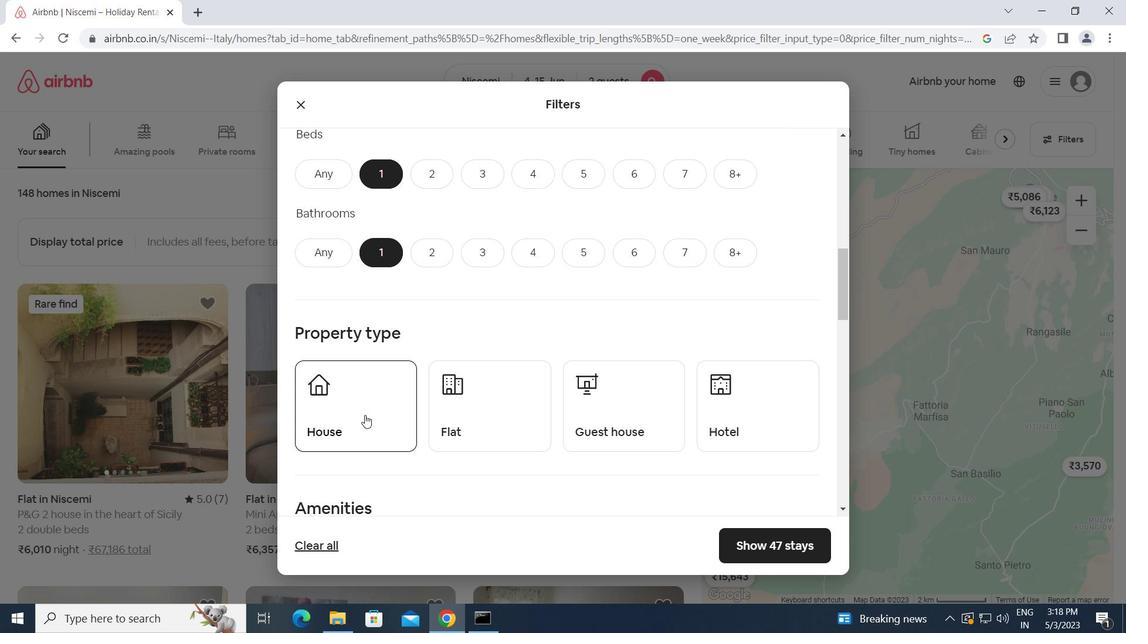 
Action: Mouse moved to (523, 426)
Screenshot: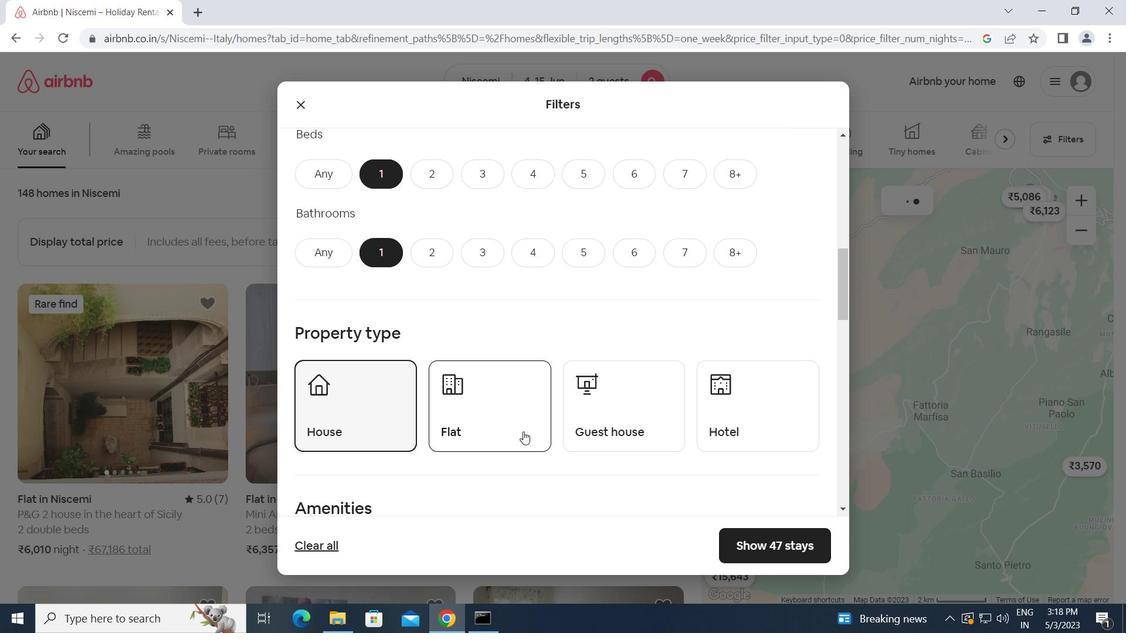 
Action: Mouse pressed left at (523, 426)
Screenshot: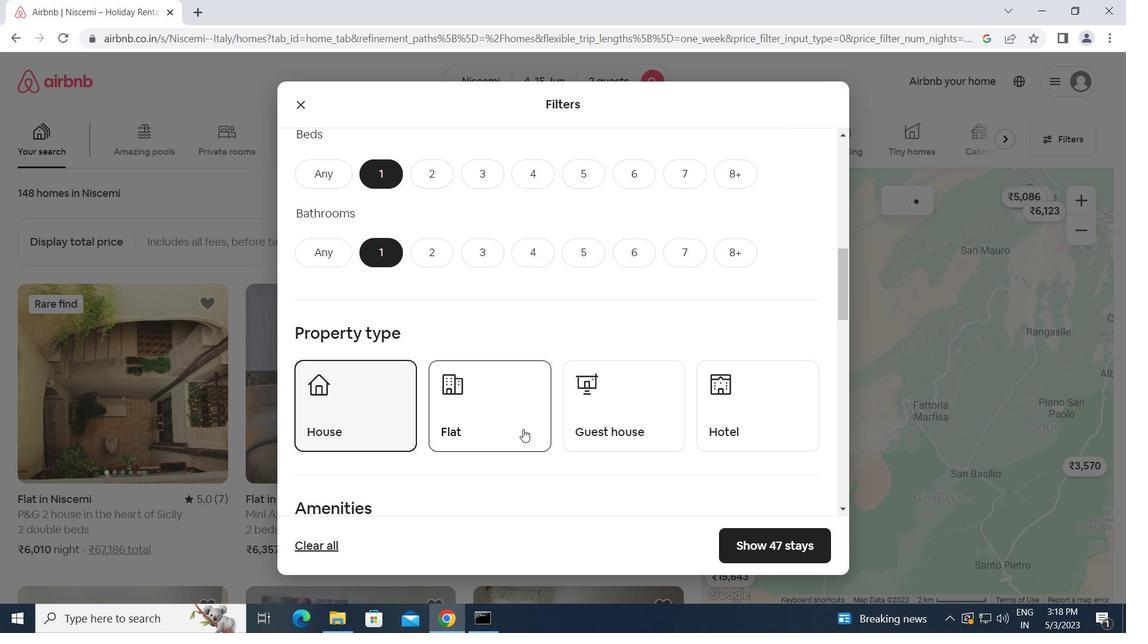 
Action: Mouse moved to (616, 430)
Screenshot: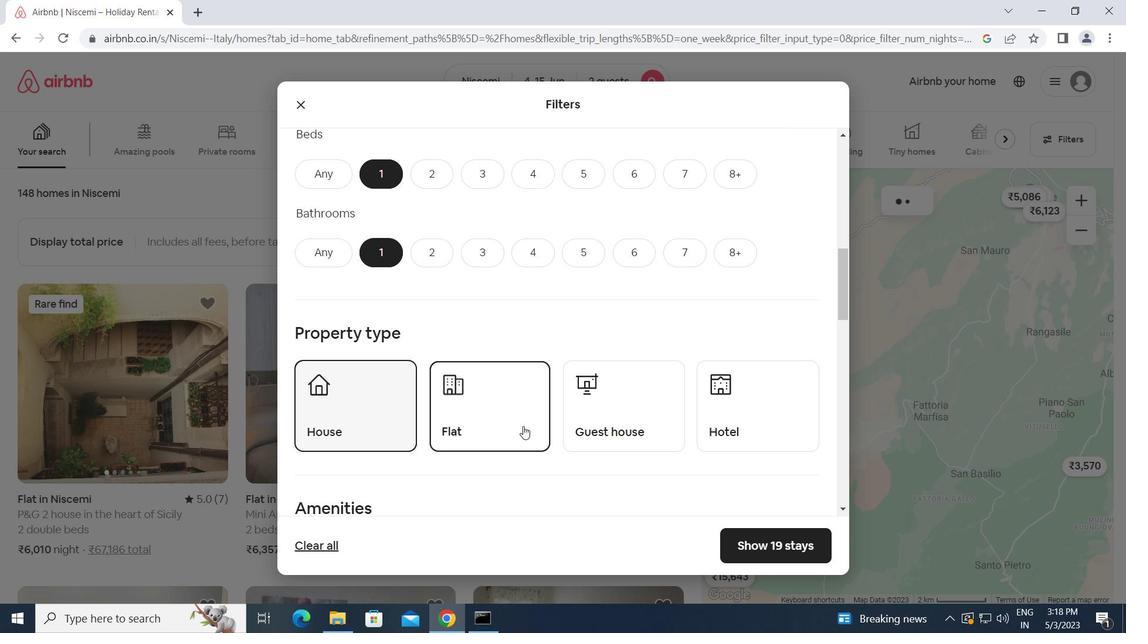 
Action: Mouse pressed left at (616, 430)
Screenshot: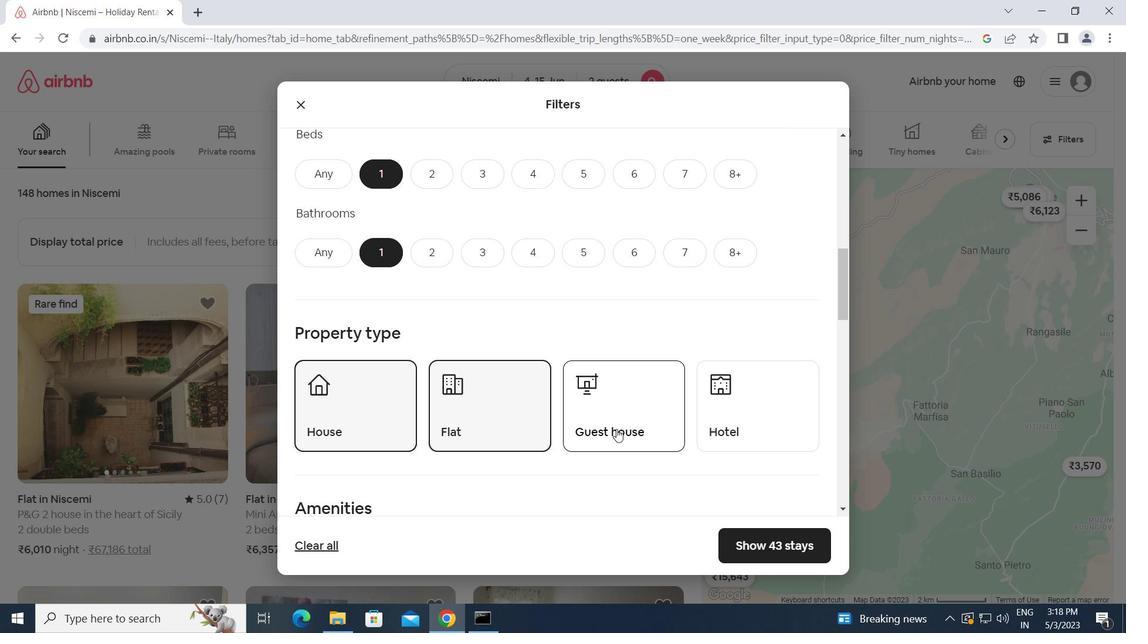 
Action: Mouse moved to (748, 424)
Screenshot: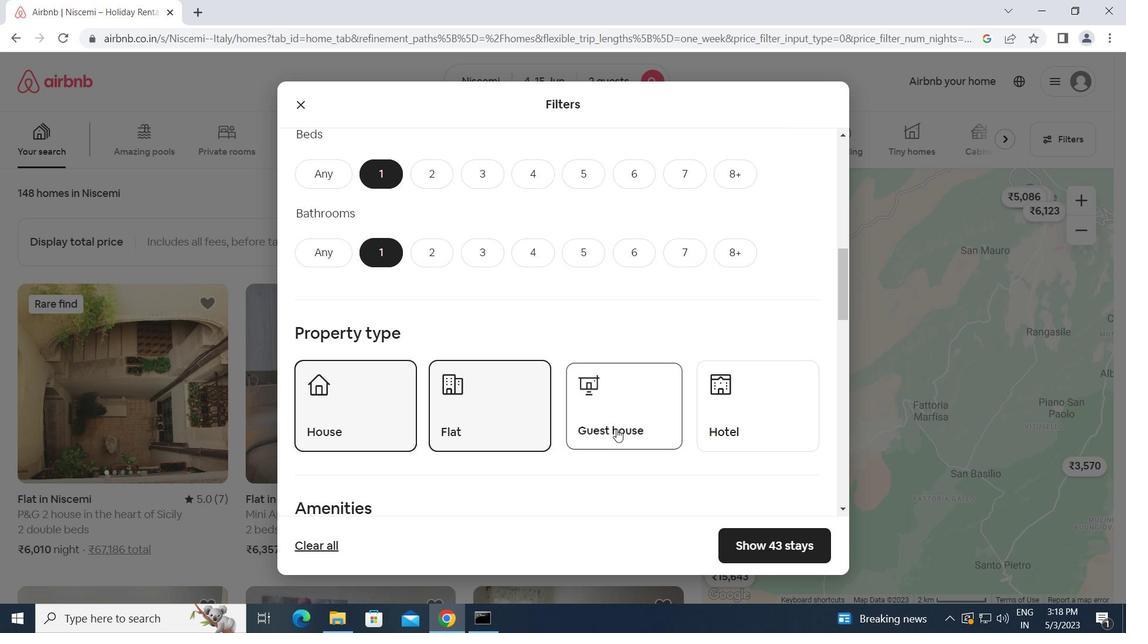 
Action: Mouse pressed left at (748, 424)
Screenshot: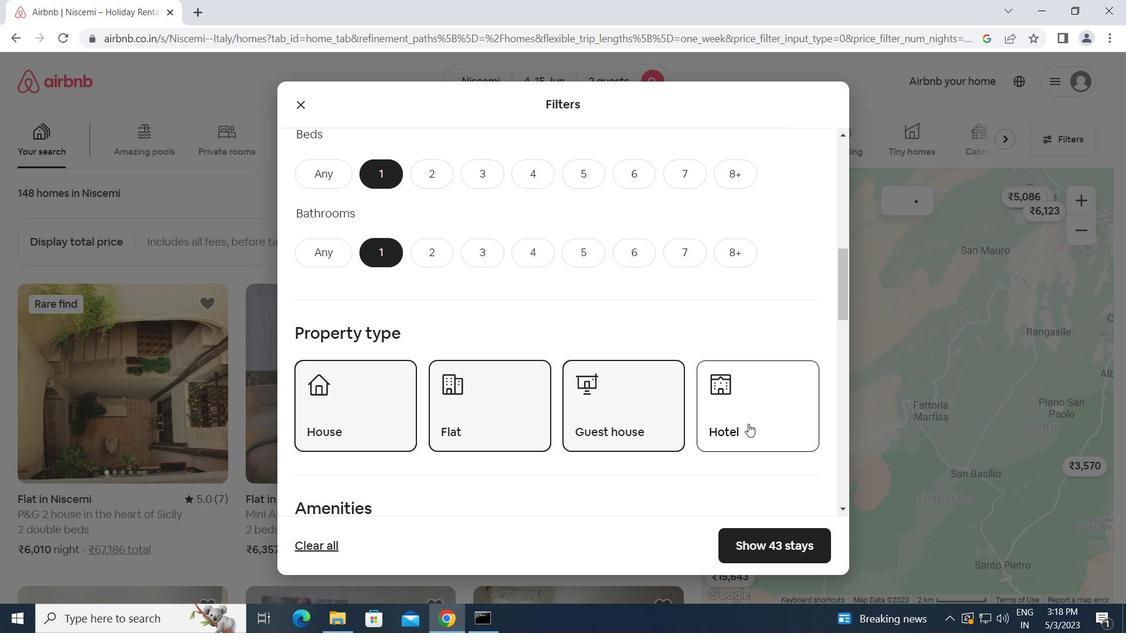 
Action: Mouse moved to (517, 446)
Screenshot: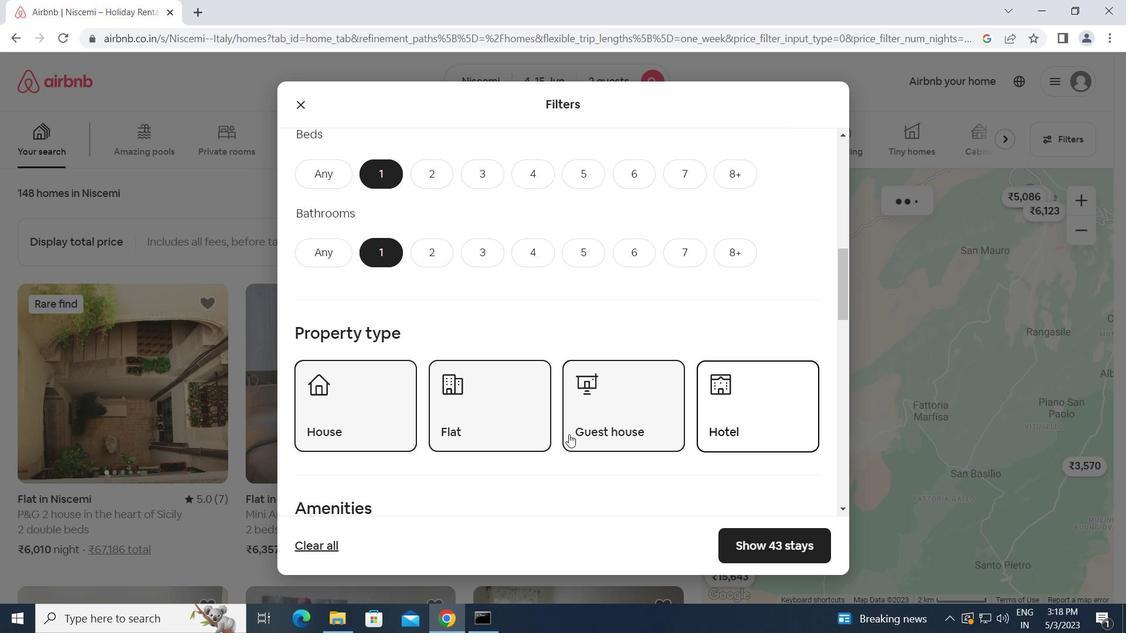 
Action: Mouse scrolled (517, 445) with delta (0, 0)
Screenshot: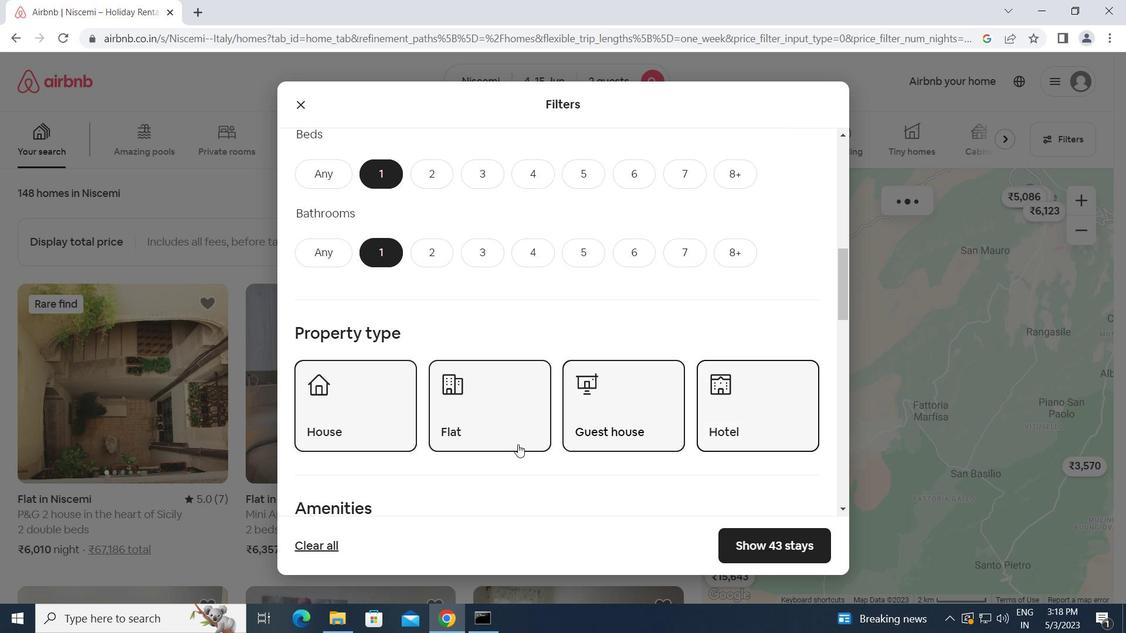 
Action: Mouse scrolled (517, 445) with delta (0, 0)
Screenshot: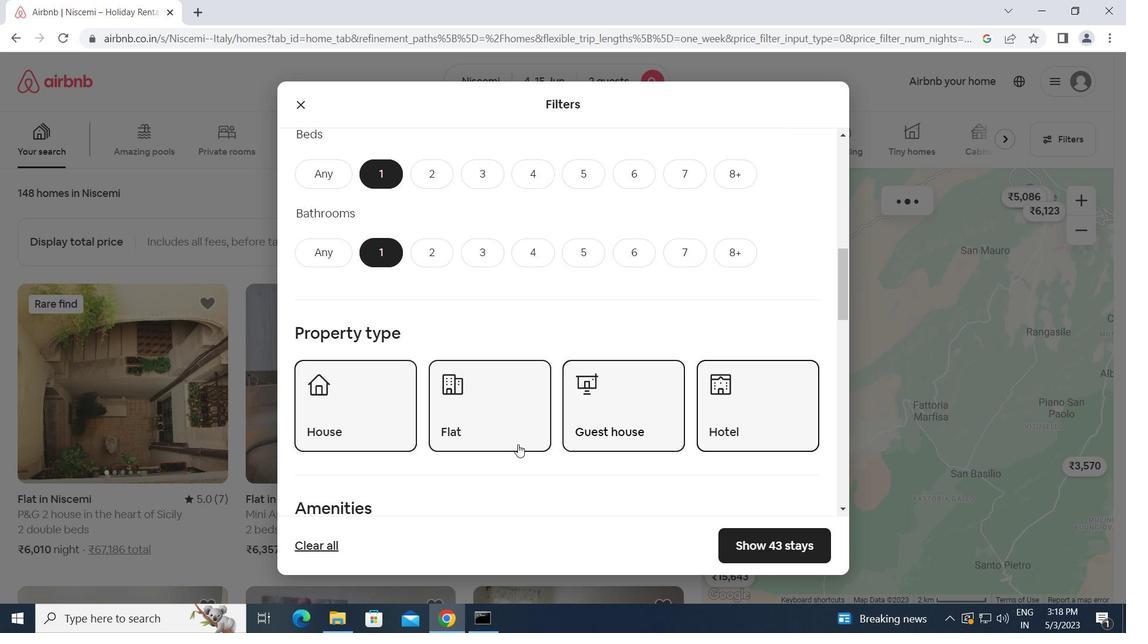 
Action: Mouse scrolled (517, 445) with delta (0, 0)
Screenshot: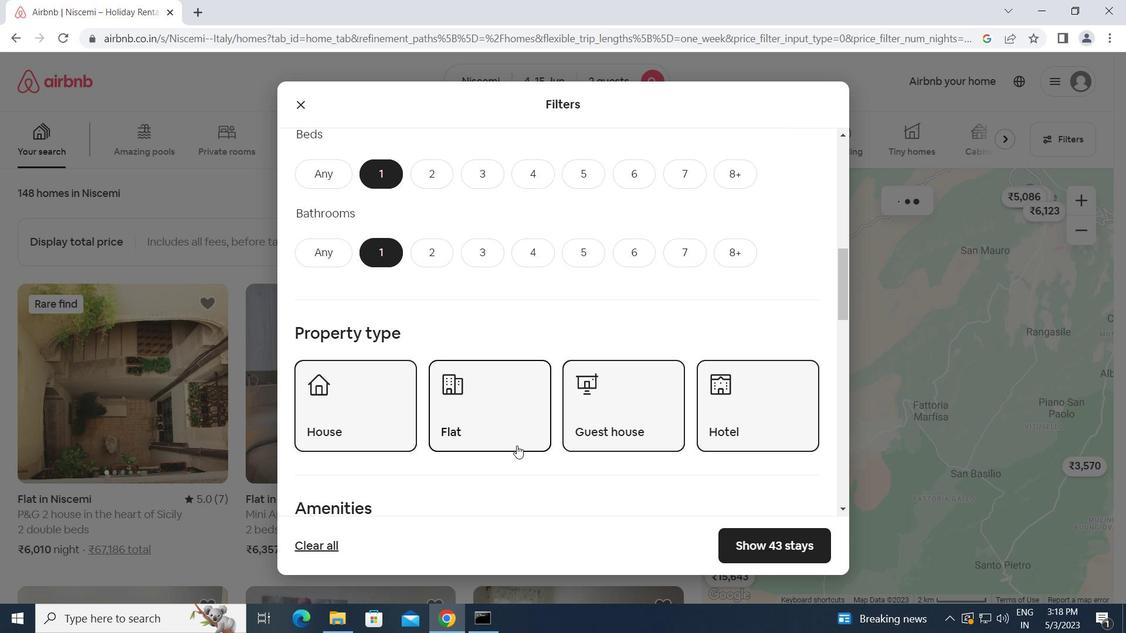 
Action: Mouse scrolled (517, 445) with delta (0, 0)
Screenshot: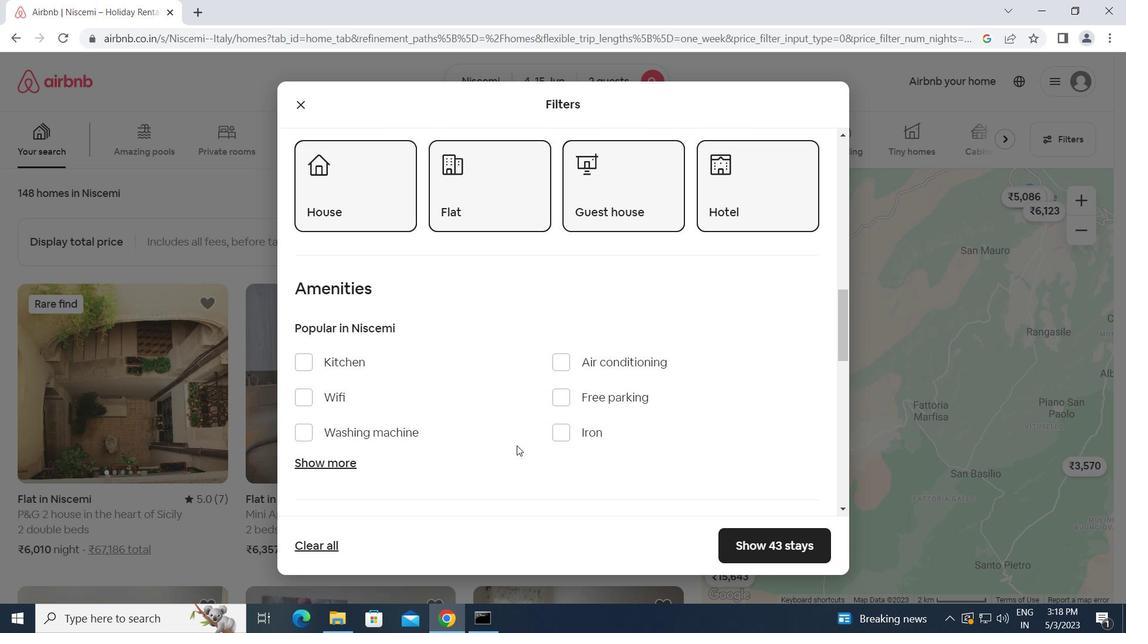 
Action: Mouse scrolled (517, 445) with delta (0, 0)
Screenshot: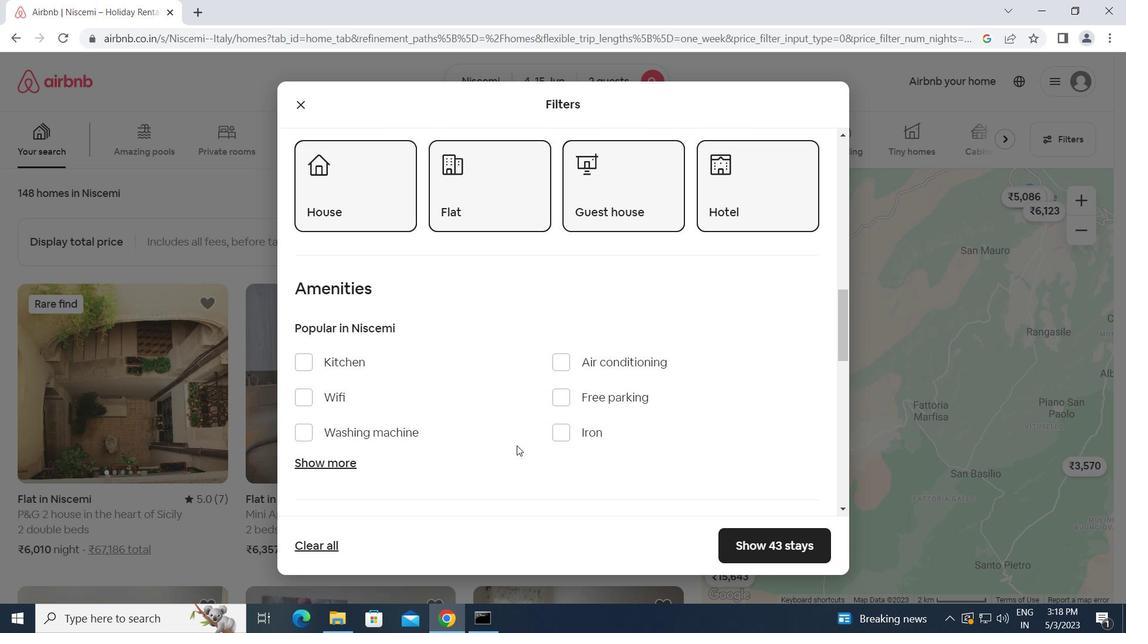 
Action: Mouse scrolled (517, 445) with delta (0, 0)
Screenshot: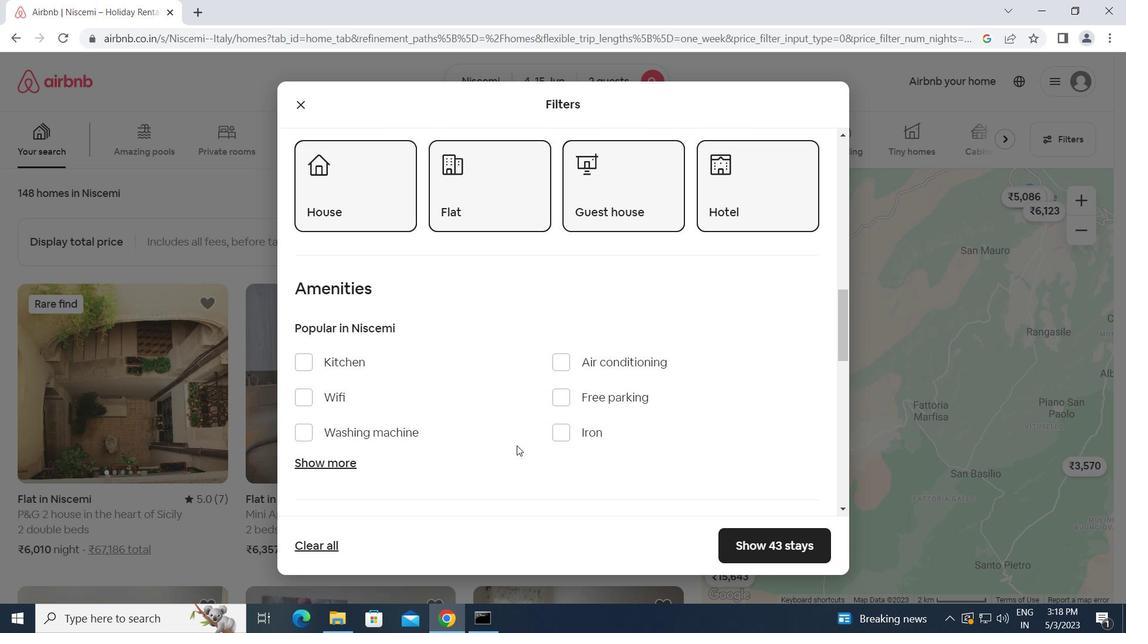 
Action: Mouse moved to (792, 421)
Screenshot: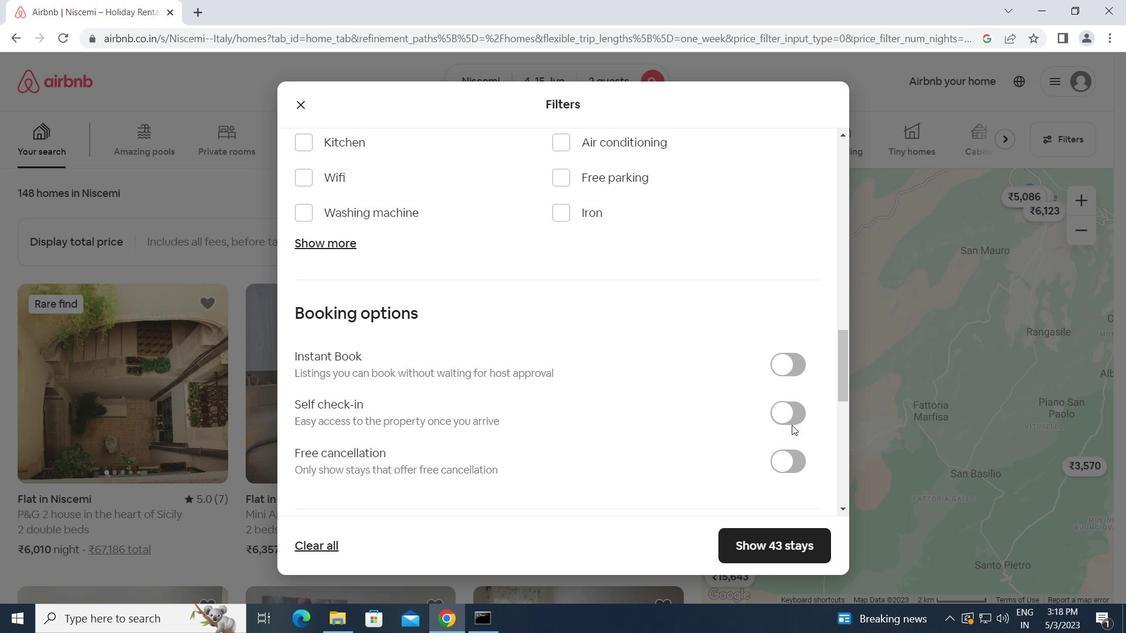 
Action: Mouse pressed left at (792, 421)
Screenshot: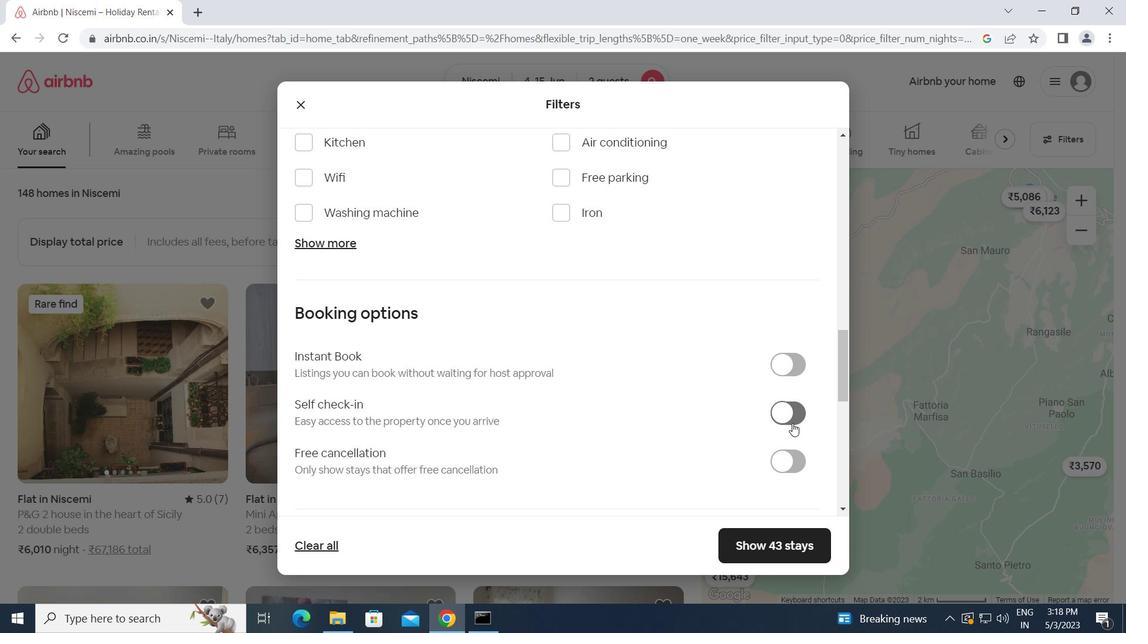 
Action: Mouse moved to (622, 430)
Screenshot: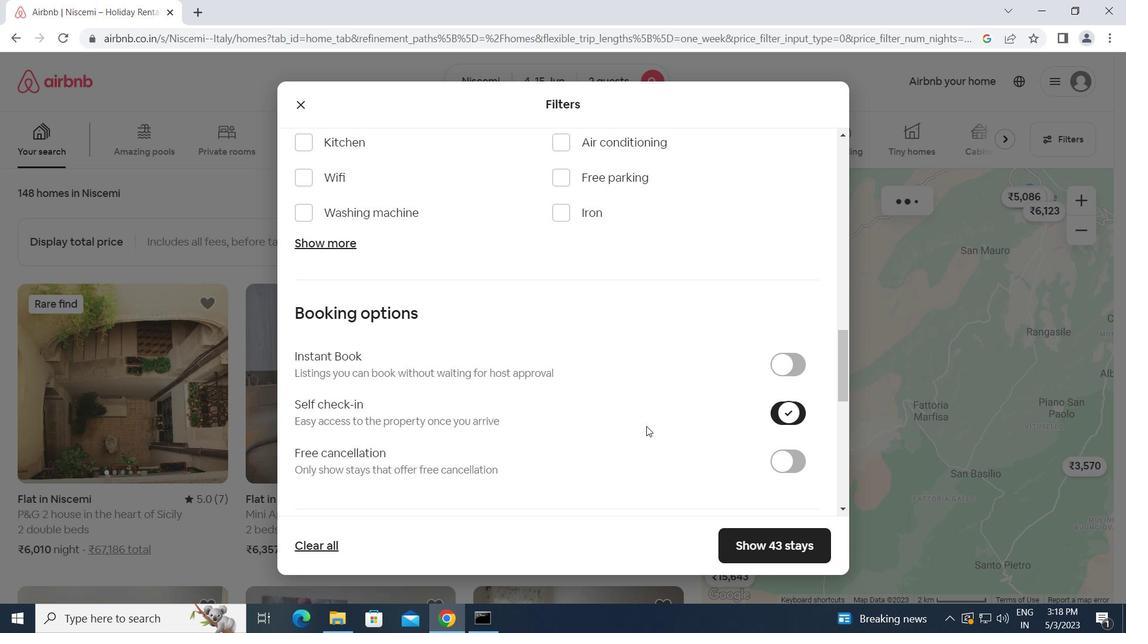 
Action: Mouse scrolled (622, 430) with delta (0, 0)
Screenshot: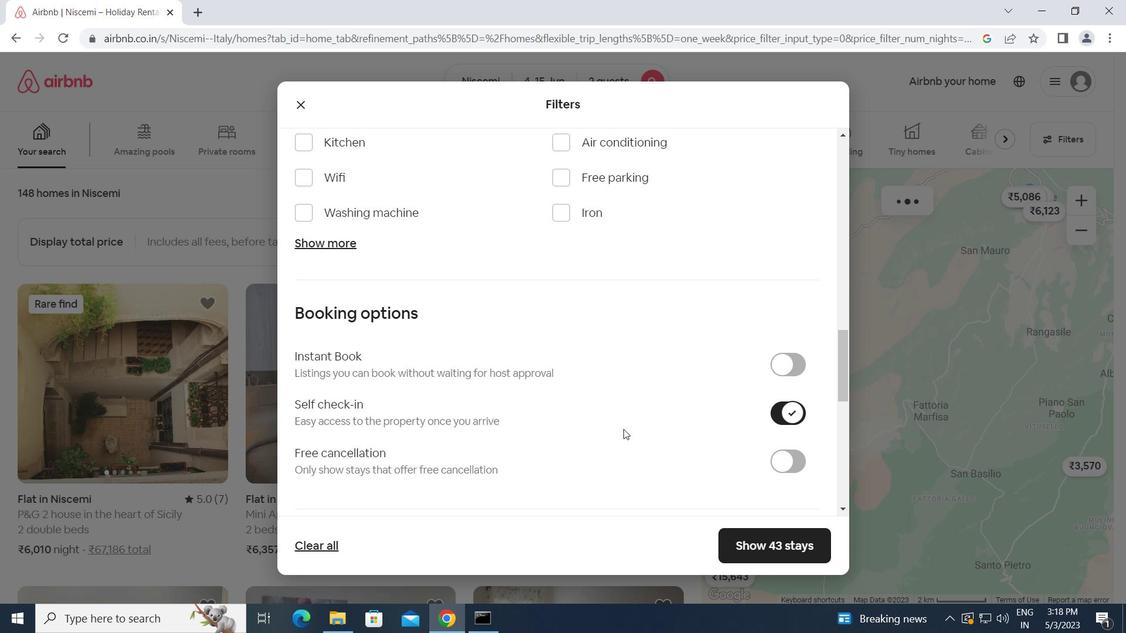 
Action: Mouse scrolled (622, 430) with delta (0, 0)
Screenshot: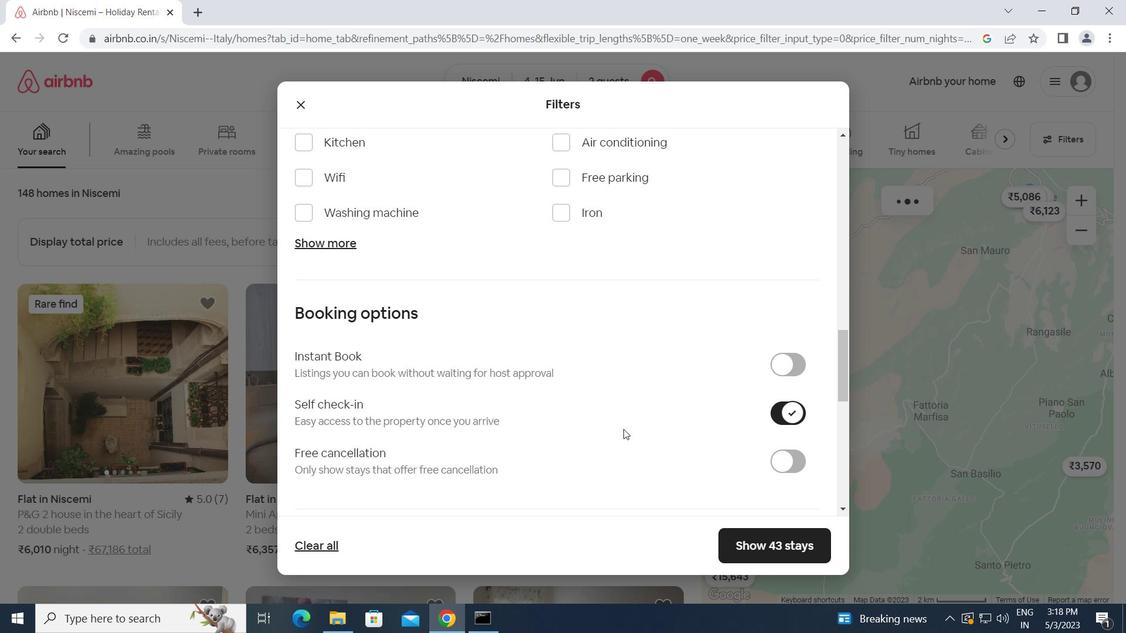 
Action: Mouse scrolled (622, 430) with delta (0, 0)
Screenshot: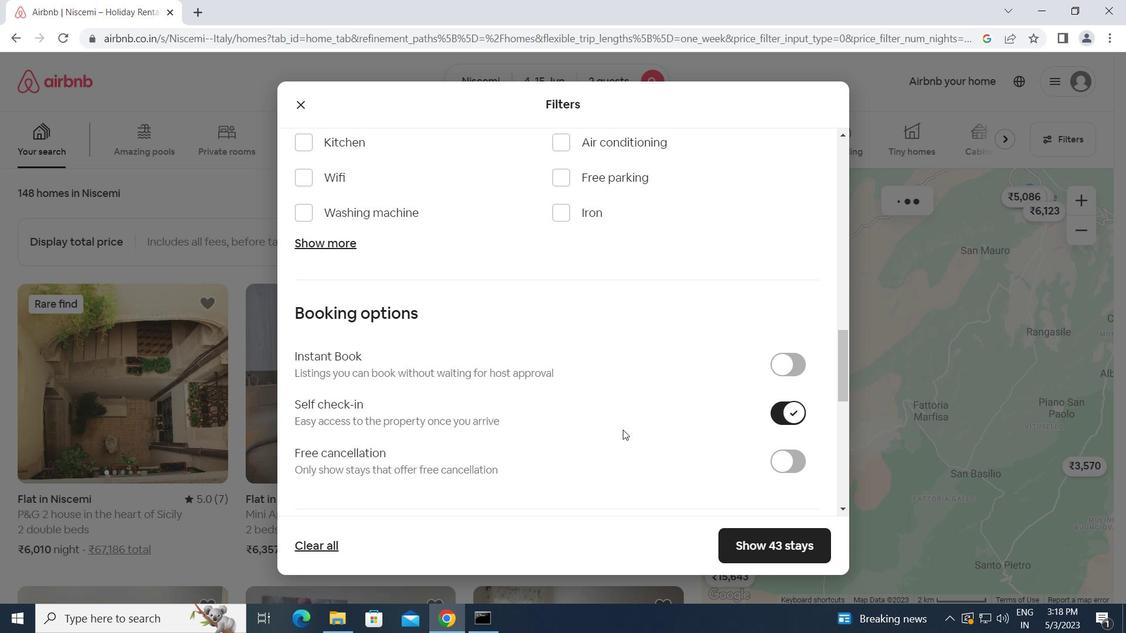 
Action: Mouse scrolled (622, 430) with delta (0, 0)
Screenshot: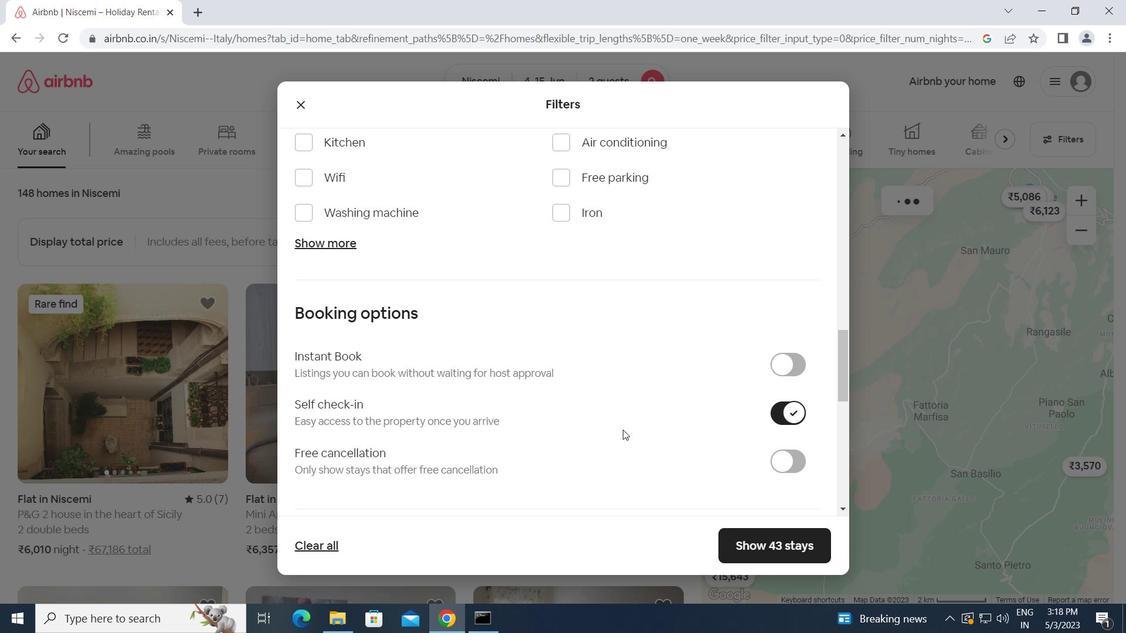 
Action: Mouse scrolled (622, 430) with delta (0, 0)
Screenshot: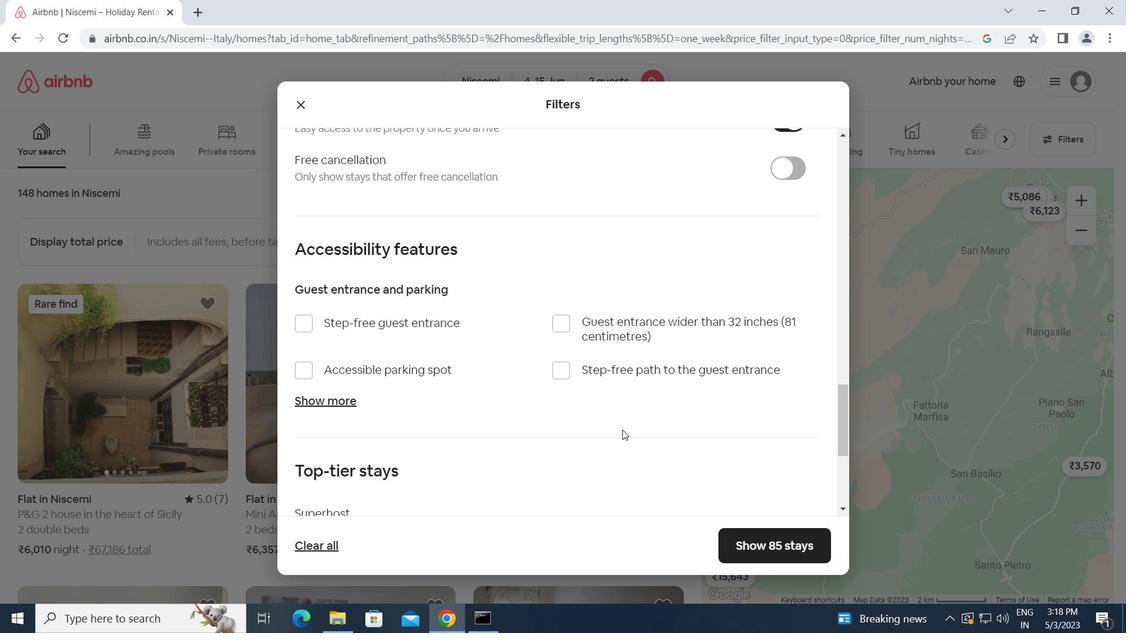 
Action: Mouse scrolled (622, 430) with delta (0, 0)
Screenshot: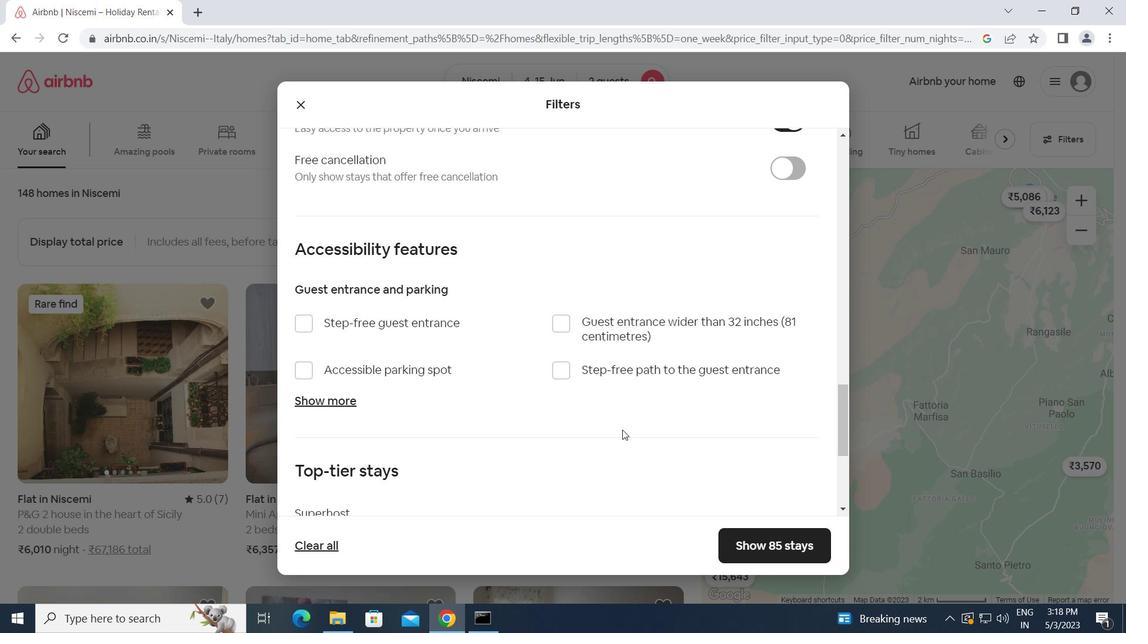 
Action: Mouse scrolled (622, 430) with delta (0, 0)
Screenshot: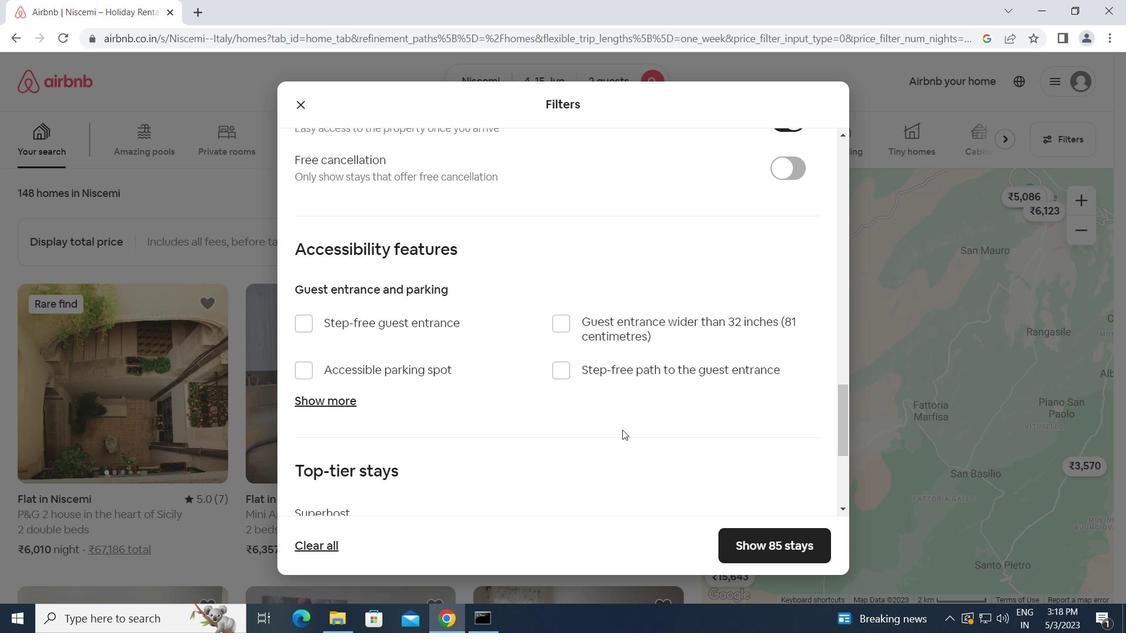 
Action: Mouse scrolled (622, 430) with delta (0, 0)
Screenshot: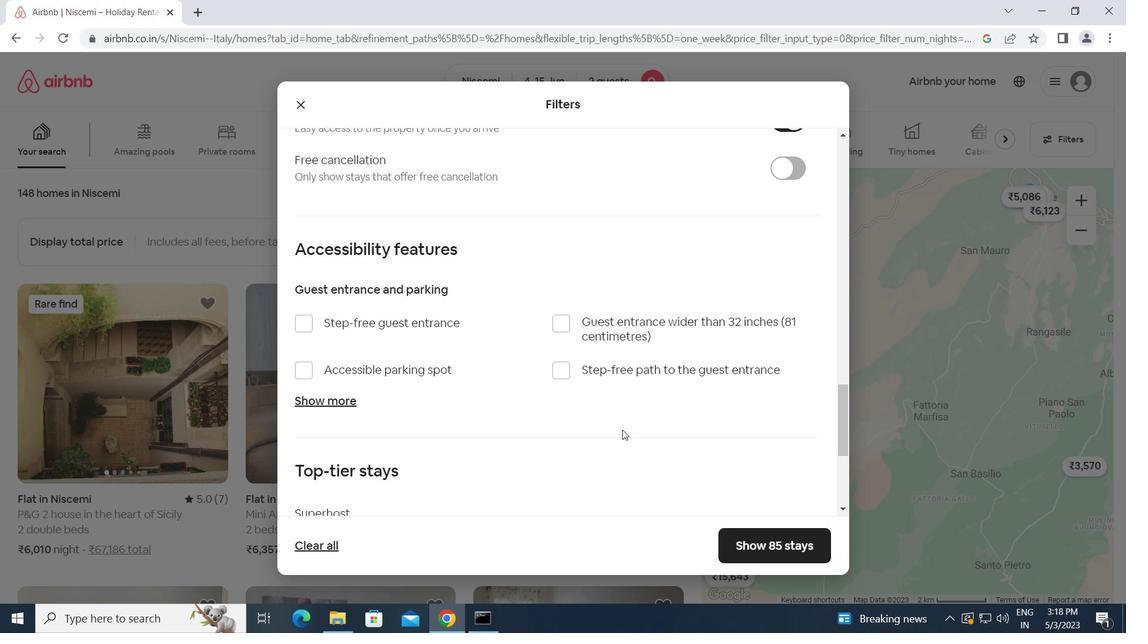 
Action: Mouse moved to (306, 409)
Screenshot: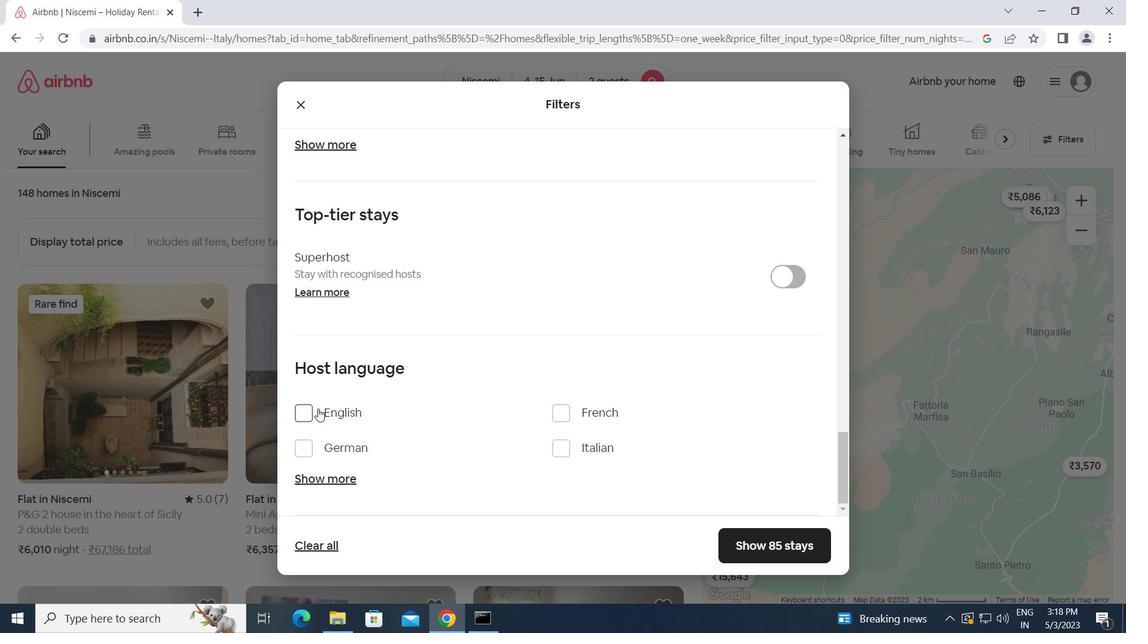 
Action: Mouse pressed left at (306, 409)
Screenshot: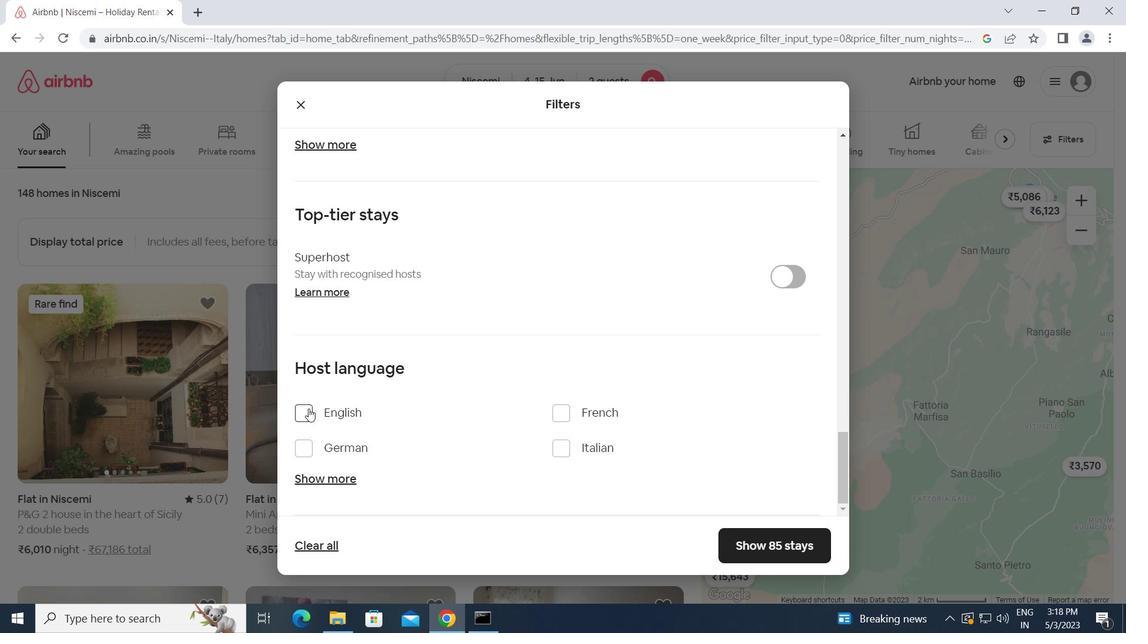 
Action: Mouse moved to (765, 548)
Screenshot: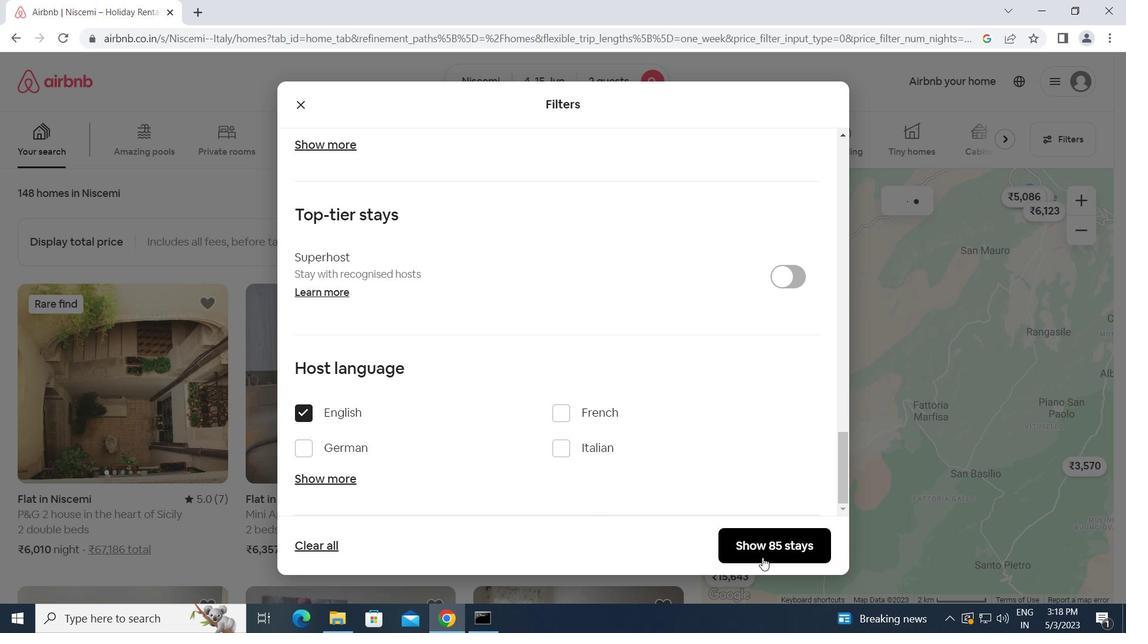 
Action: Mouse pressed left at (765, 548)
Screenshot: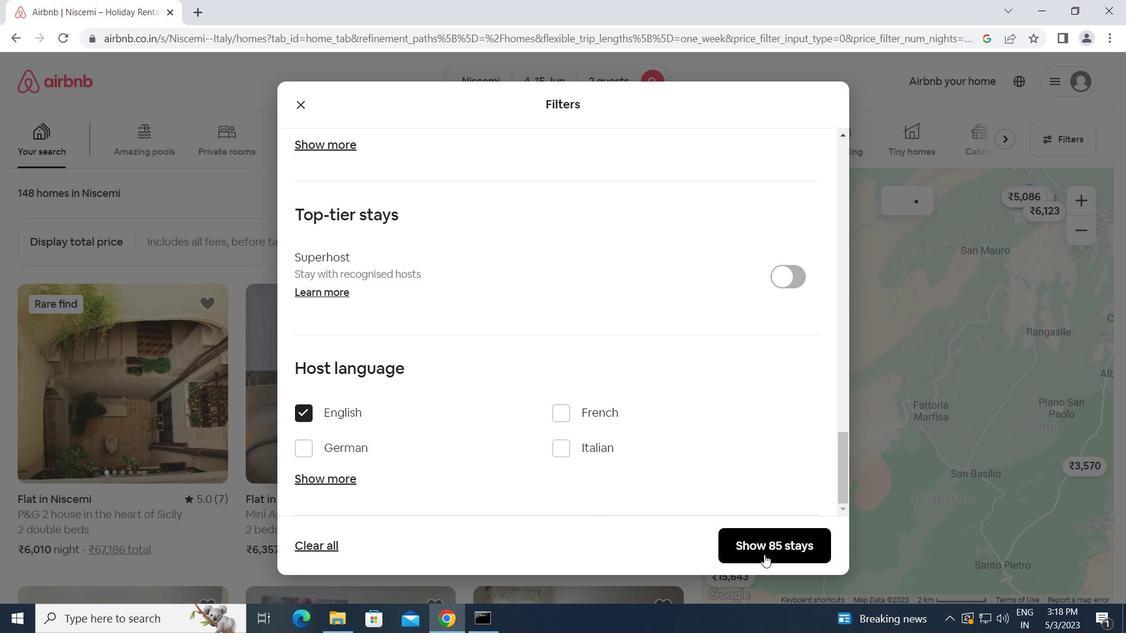 
